 Task: Create a due date automation trigger when advanced on, on the monday of the week a card is due add fields with custom fields "Resume" completed at 11:00 AM.
Action: Mouse moved to (854, 253)
Screenshot: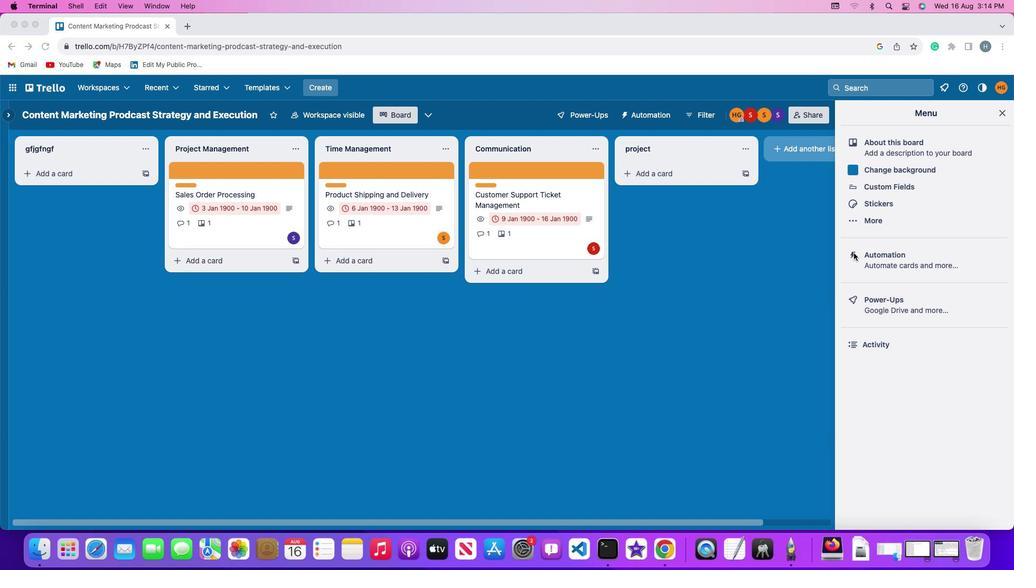 
Action: Mouse pressed left at (854, 253)
Screenshot: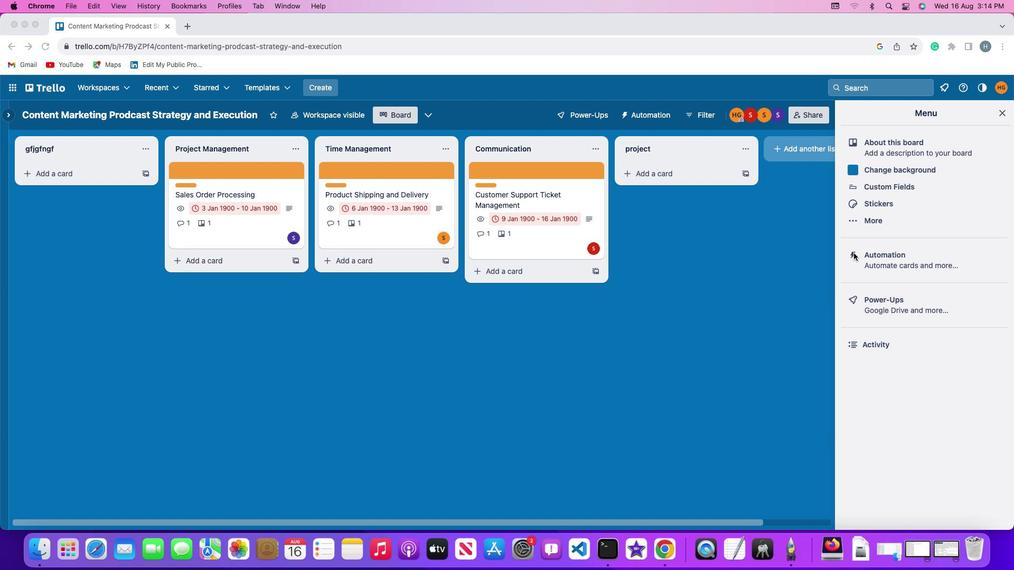 
Action: Mouse pressed left at (854, 253)
Screenshot: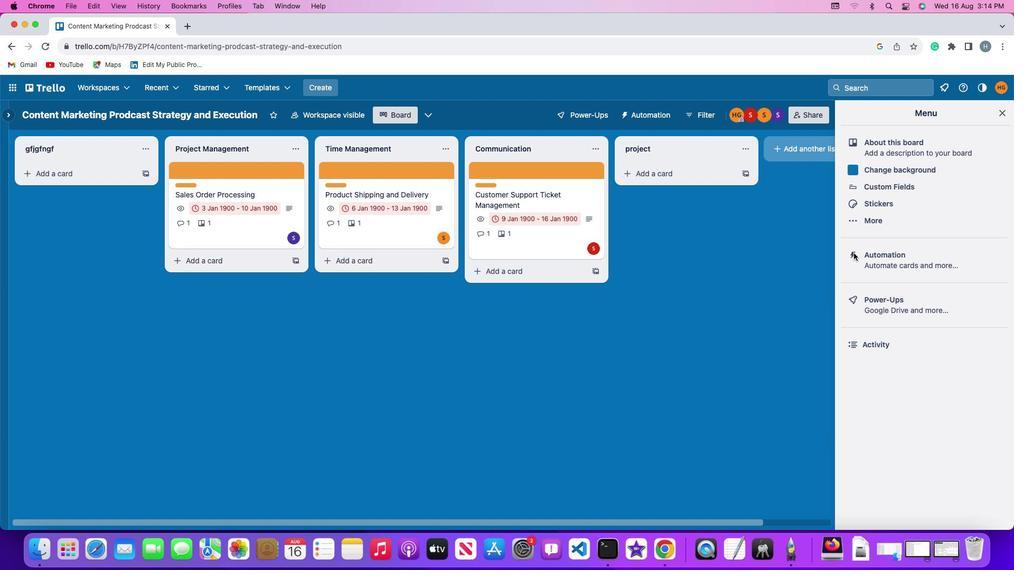 
Action: Mouse moved to (51, 250)
Screenshot: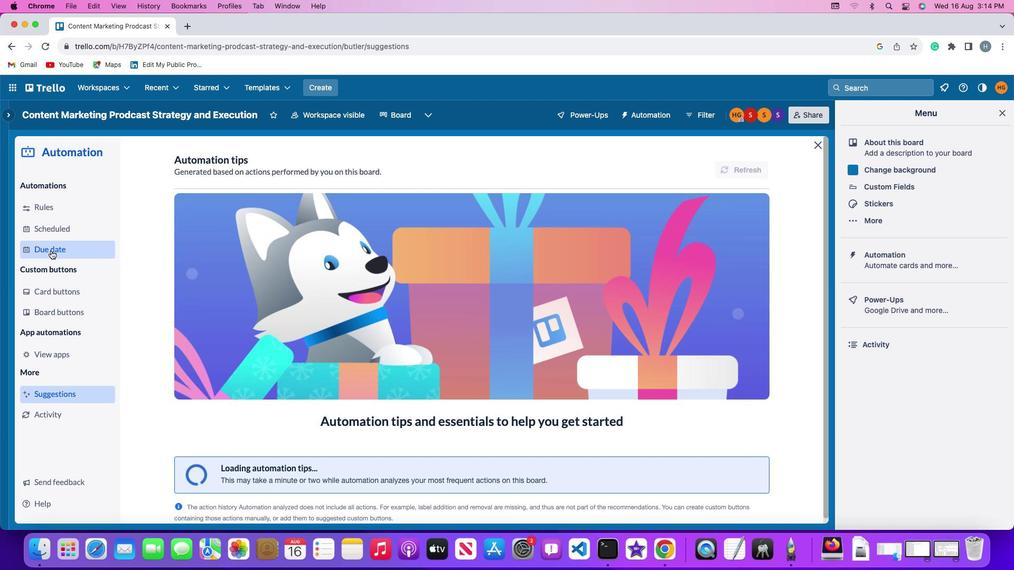
Action: Mouse pressed left at (51, 250)
Screenshot: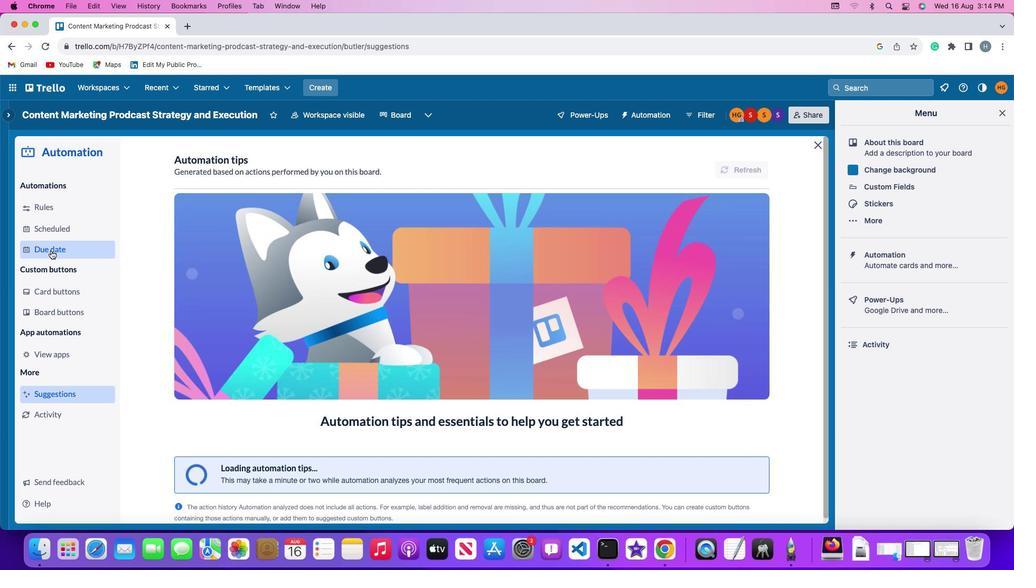 
Action: Mouse moved to (707, 163)
Screenshot: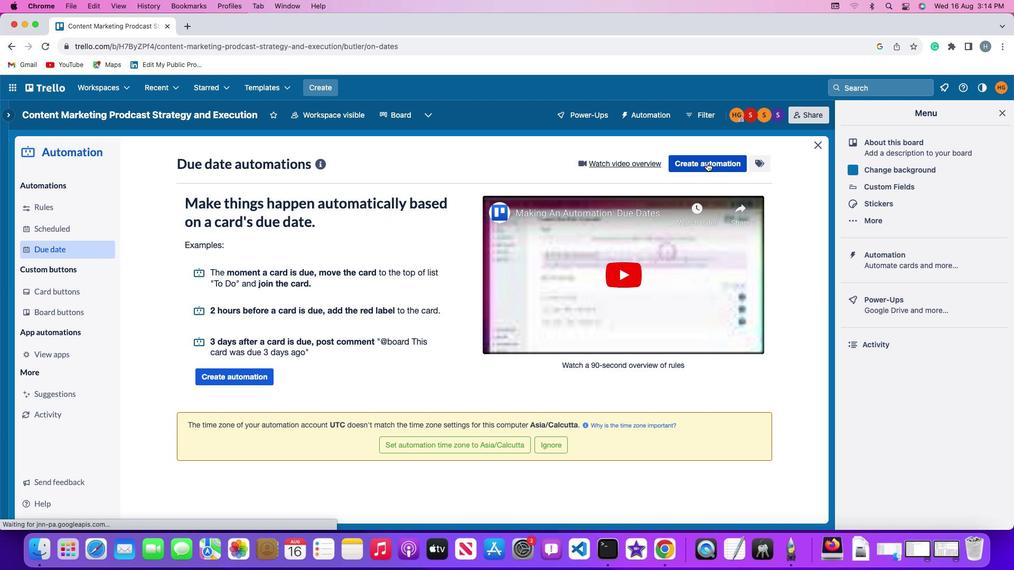 
Action: Mouse pressed left at (707, 163)
Screenshot: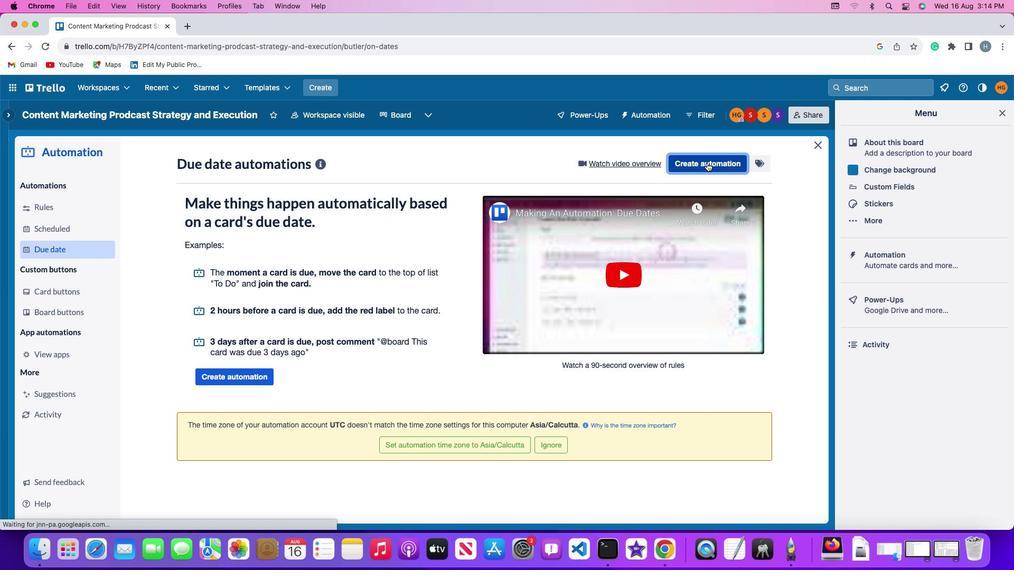 
Action: Mouse moved to (226, 264)
Screenshot: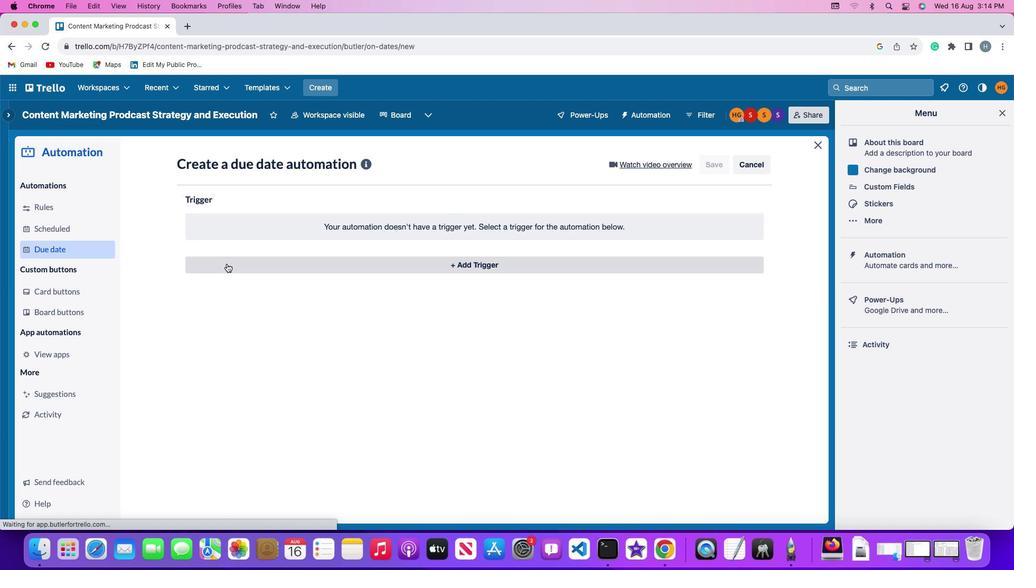 
Action: Mouse pressed left at (226, 264)
Screenshot: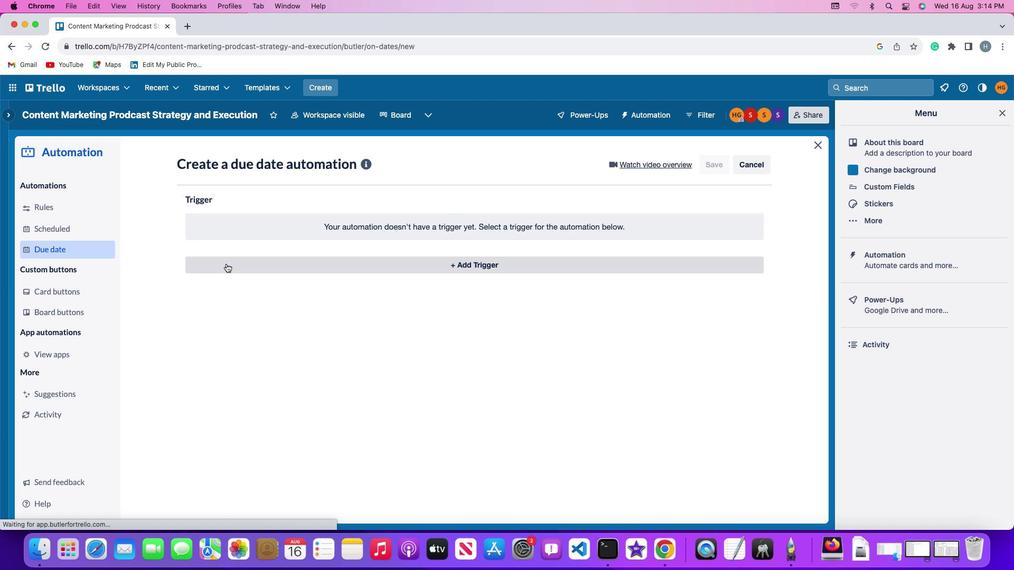 
Action: Mouse moved to (224, 455)
Screenshot: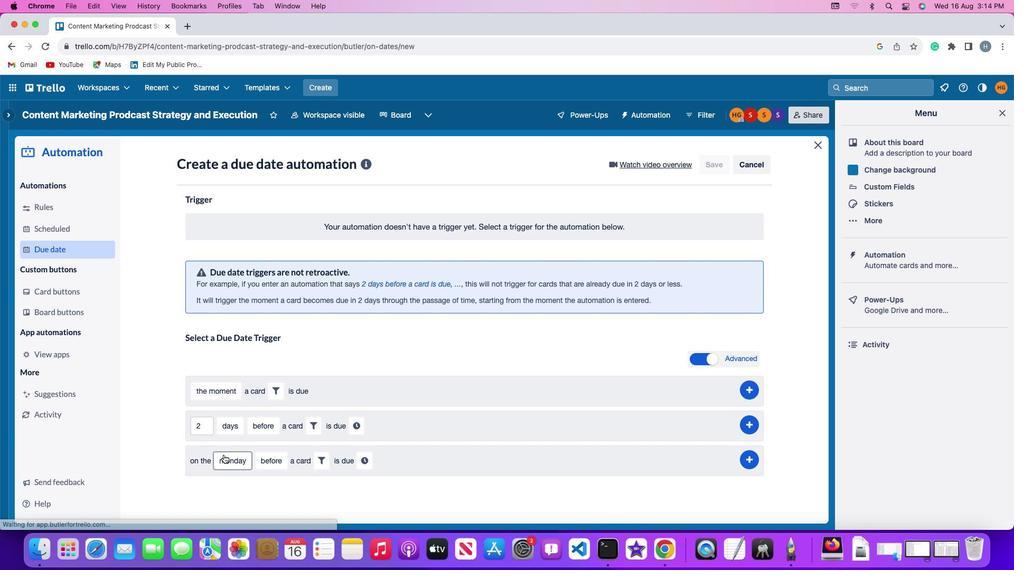 
Action: Mouse pressed left at (224, 455)
Screenshot: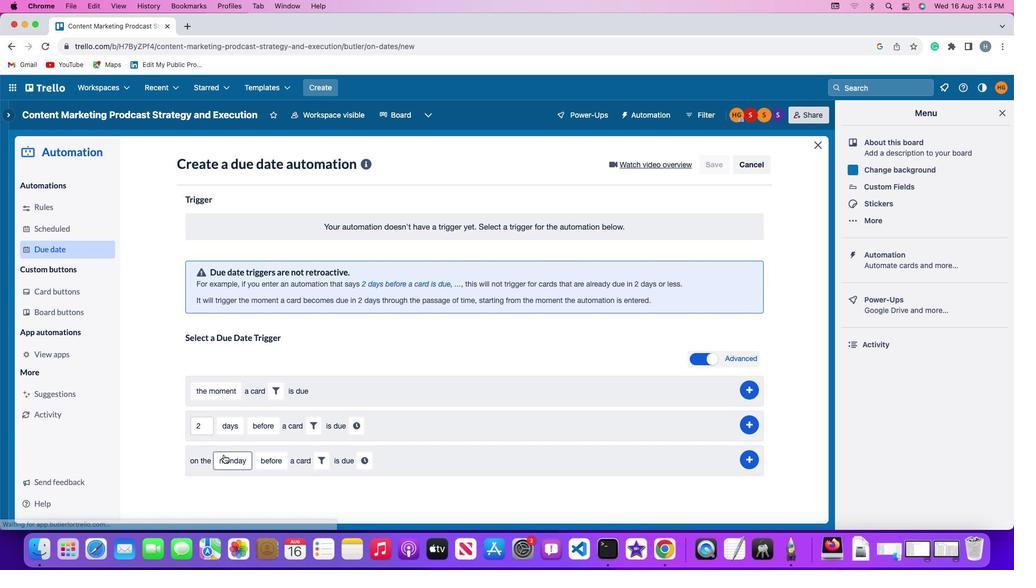 
Action: Mouse moved to (244, 314)
Screenshot: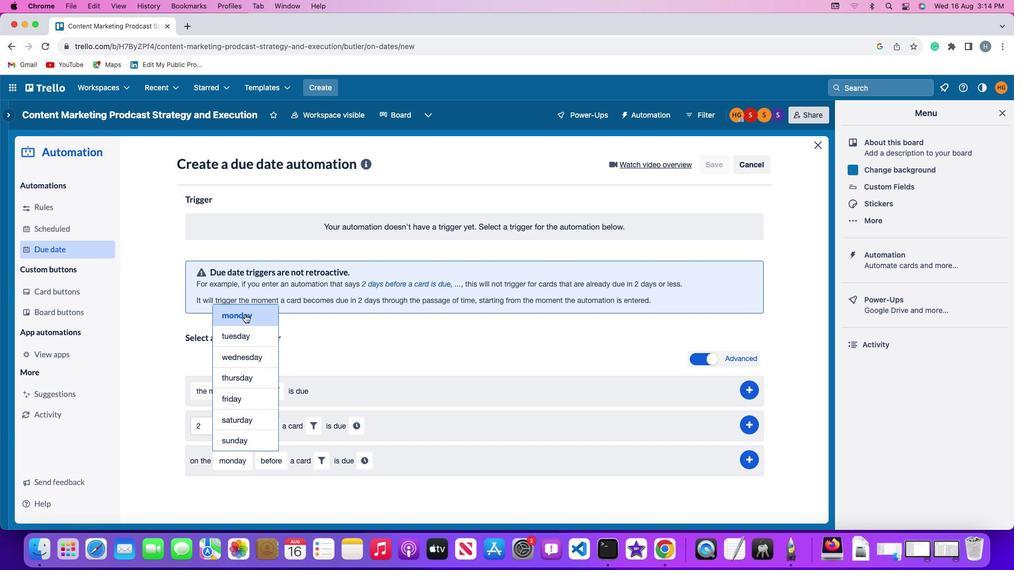 
Action: Mouse pressed left at (244, 314)
Screenshot: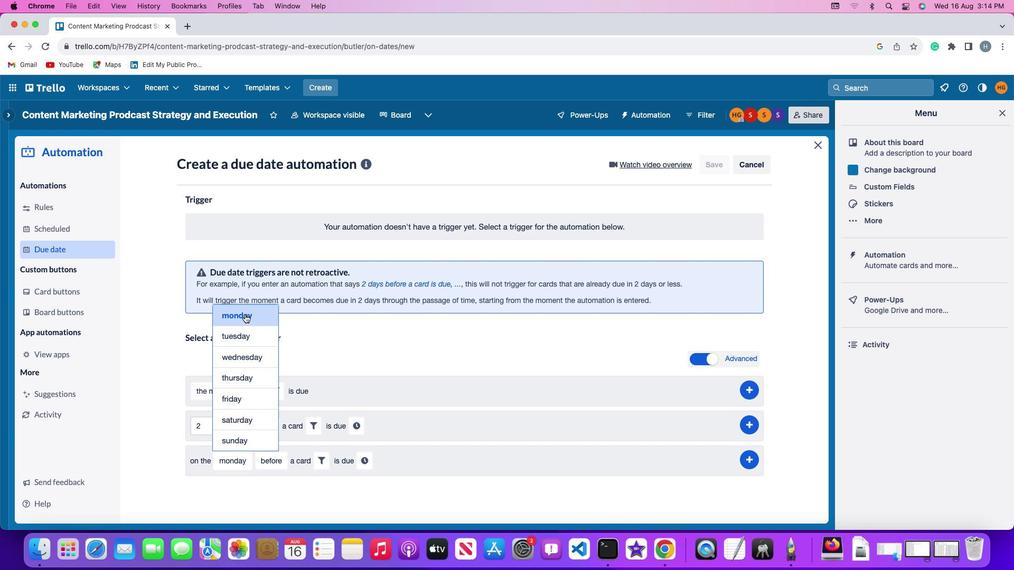 
Action: Mouse moved to (272, 460)
Screenshot: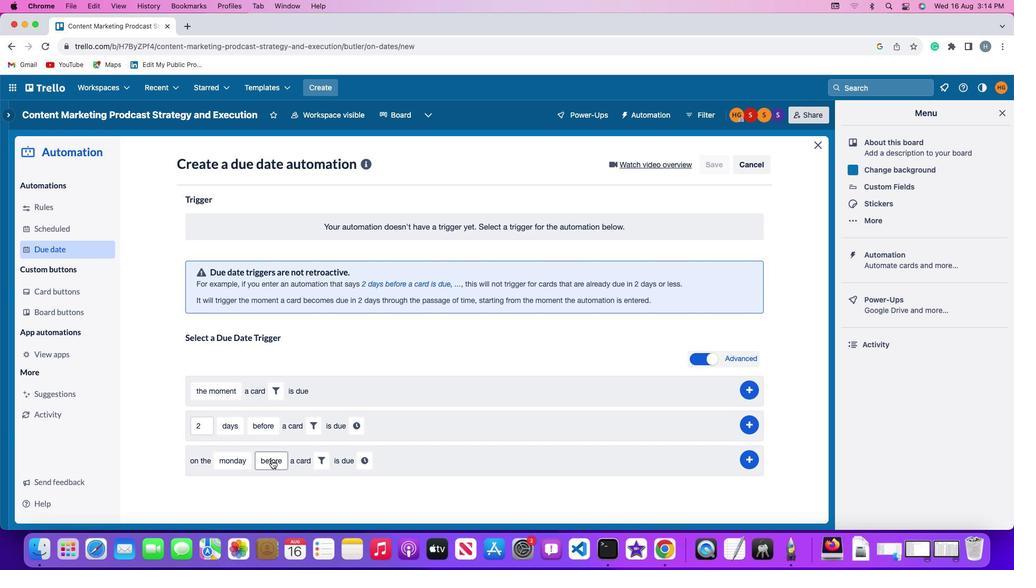 
Action: Mouse pressed left at (272, 460)
Screenshot: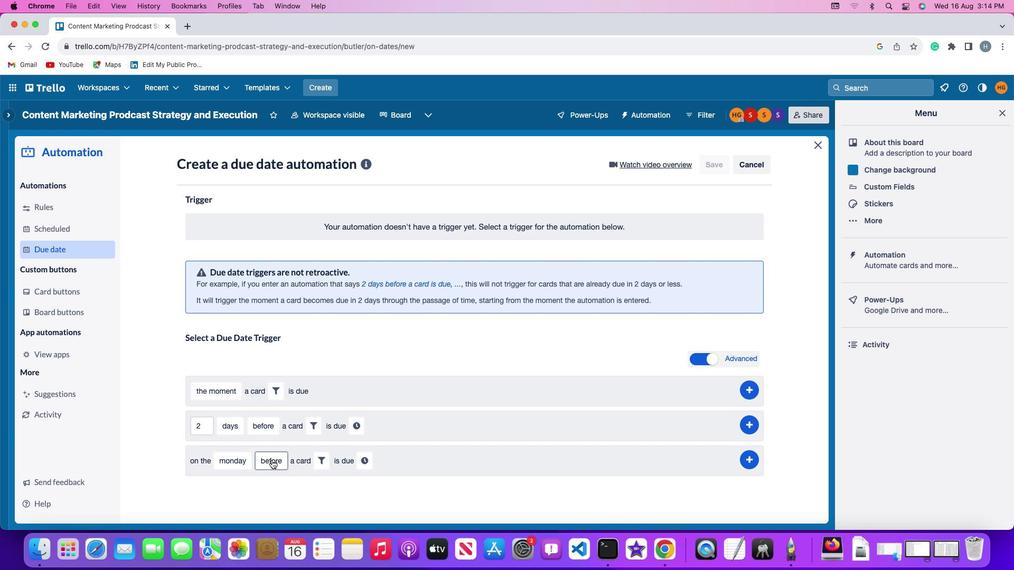 
Action: Mouse moved to (284, 420)
Screenshot: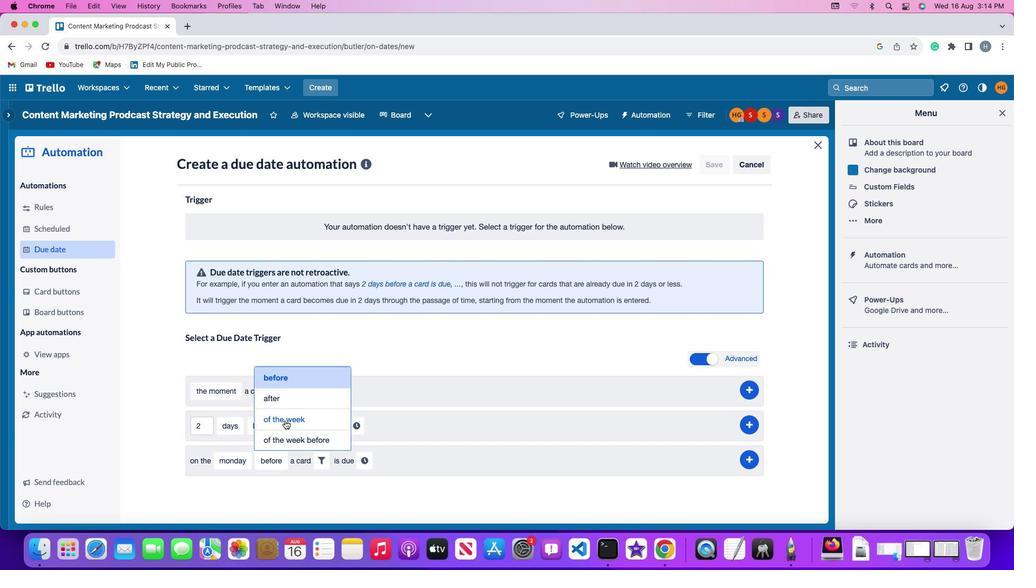 
Action: Mouse pressed left at (284, 420)
Screenshot: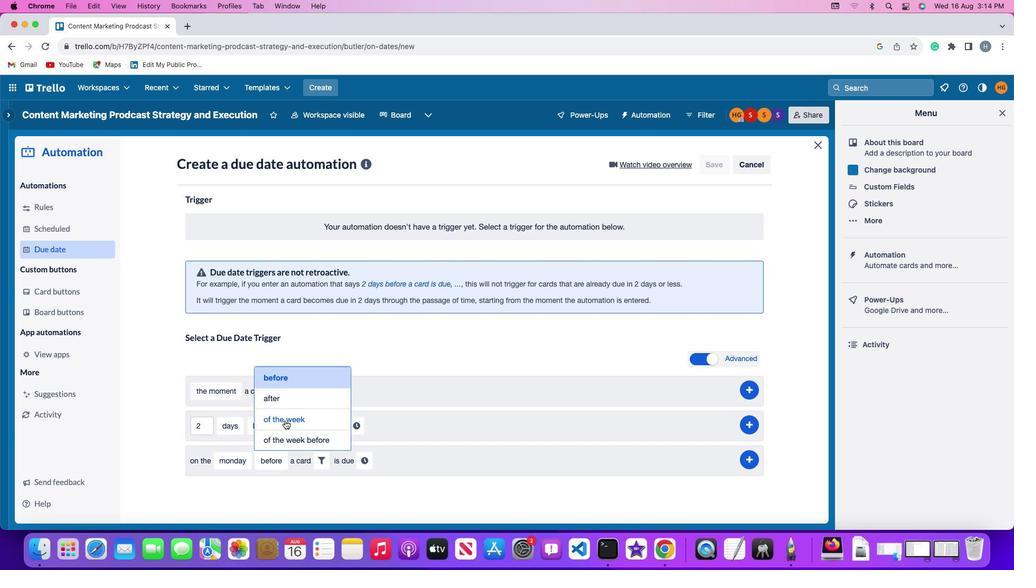 
Action: Mouse moved to (336, 456)
Screenshot: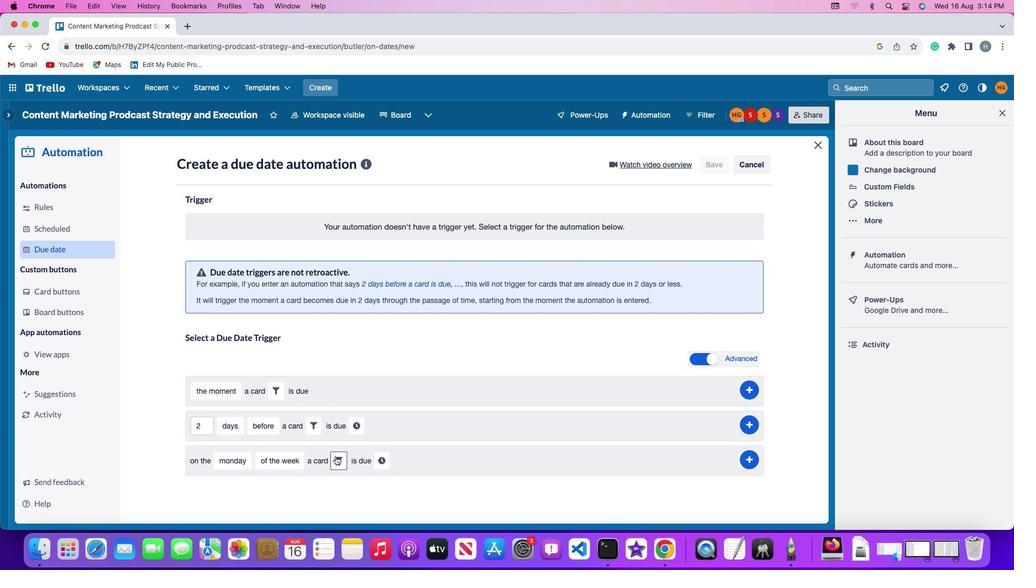 
Action: Mouse pressed left at (336, 456)
Screenshot: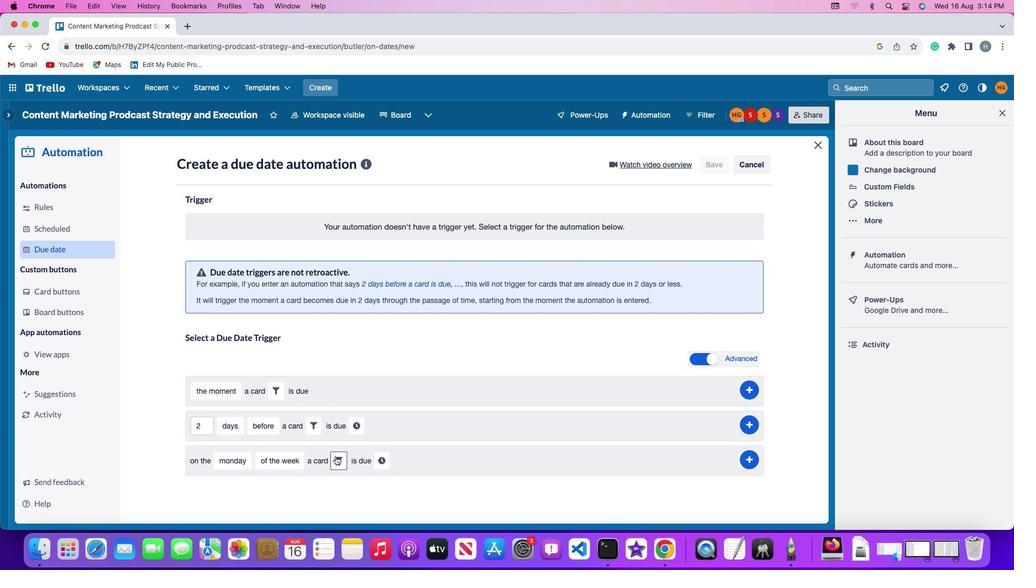 
Action: Mouse moved to (511, 498)
Screenshot: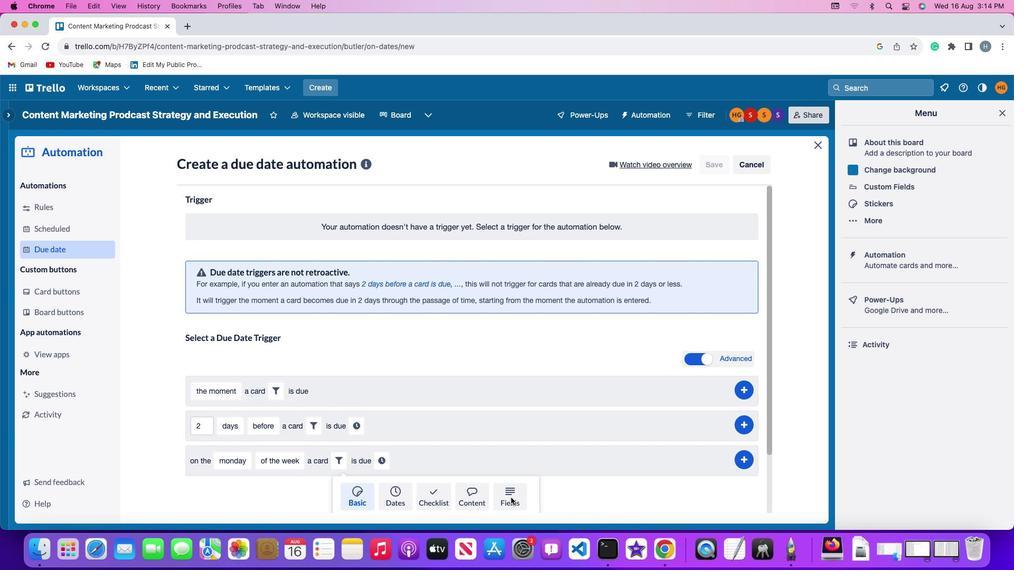 
Action: Mouse pressed left at (511, 498)
Screenshot: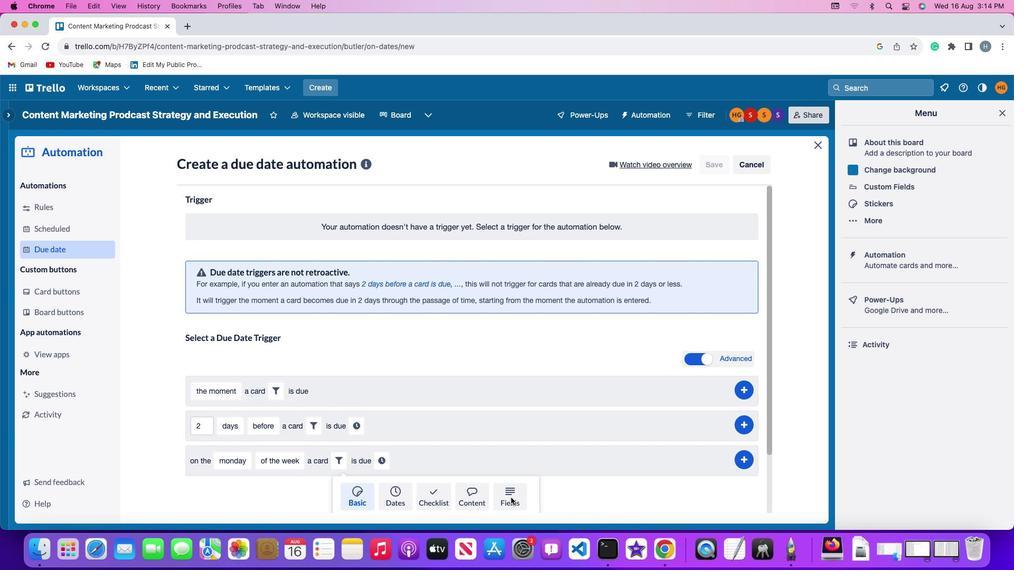 
Action: Mouse moved to (301, 493)
Screenshot: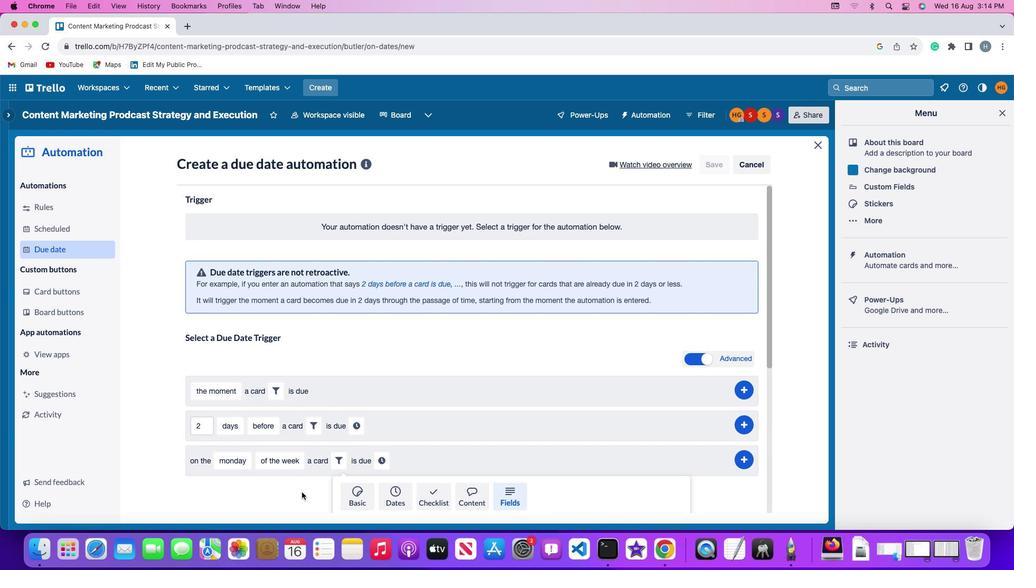 
Action: Mouse scrolled (301, 493) with delta (0, 0)
Screenshot: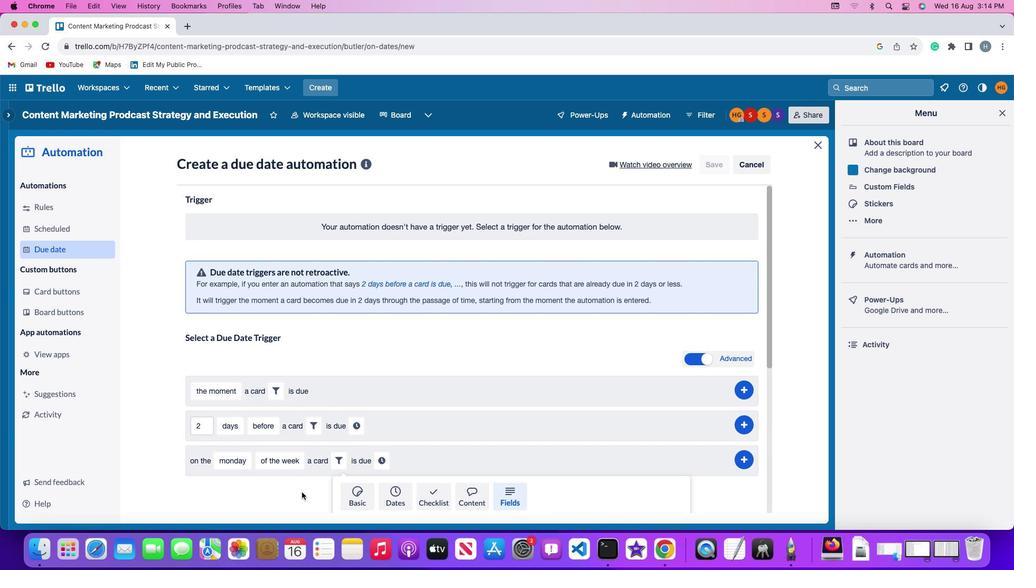 
Action: Mouse moved to (301, 492)
Screenshot: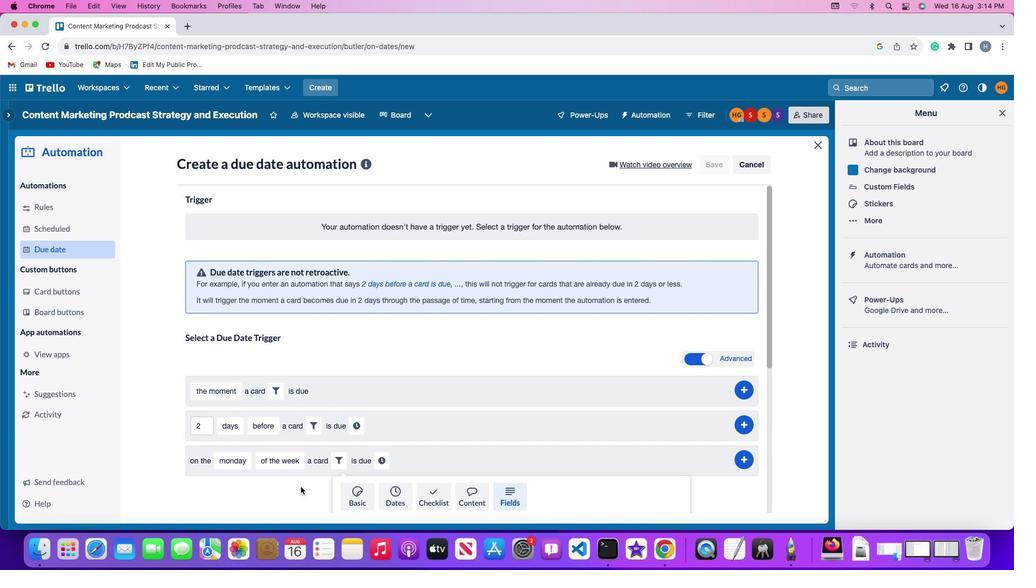 
Action: Mouse scrolled (301, 492) with delta (0, 0)
Screenshot: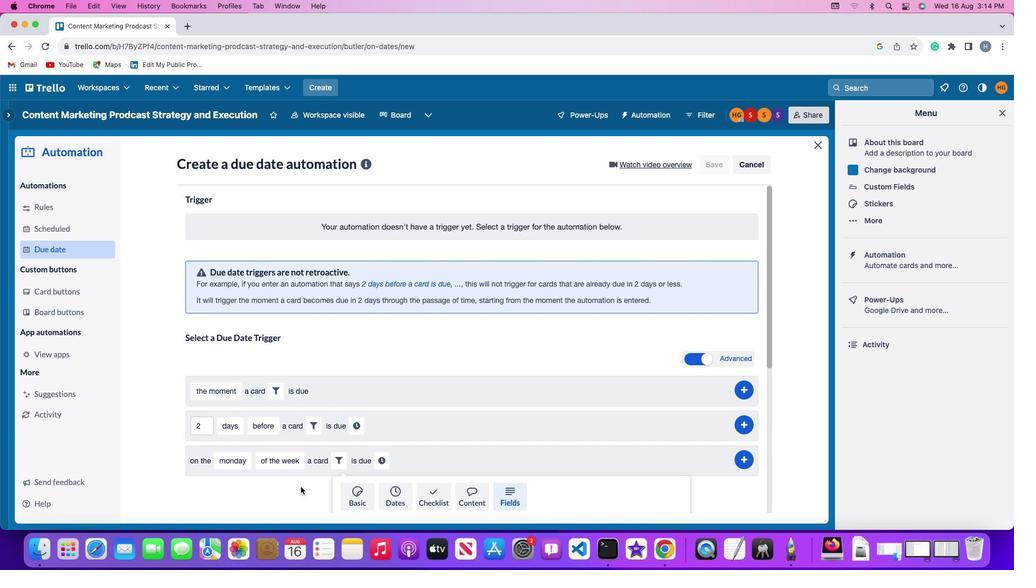 
Action: Mouse moved to (301, 490)
Screenshot: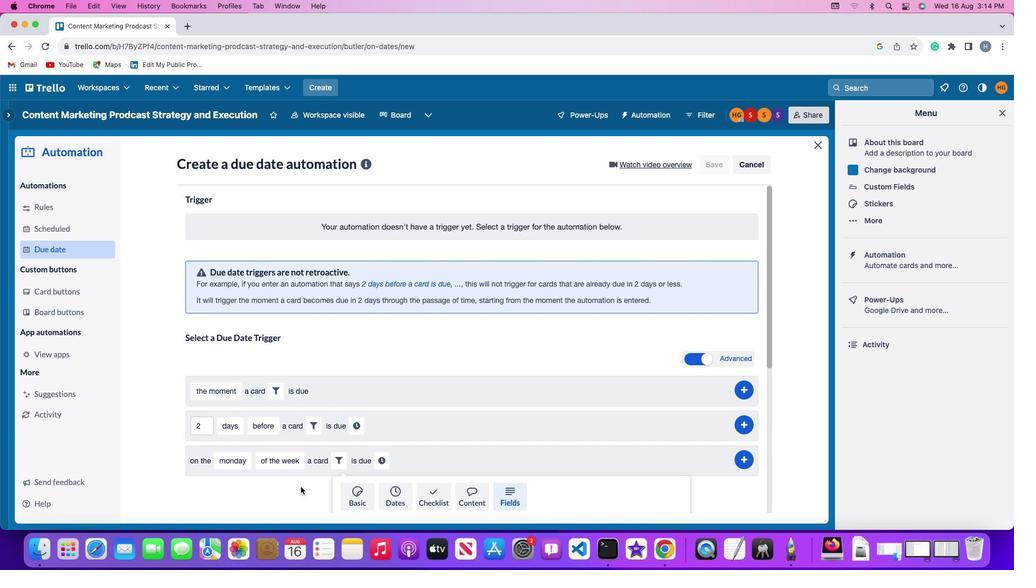 
Action: Mouse scrolled (301, 490) with delta (0, -1)
Screenshot: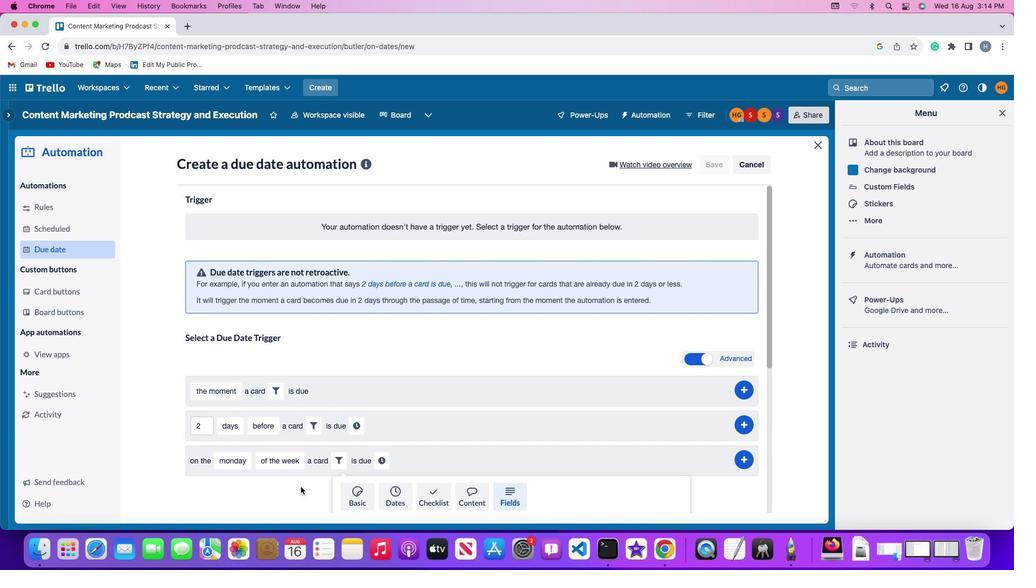 
Action: Mouse moved to (301, 486)
Screenshot: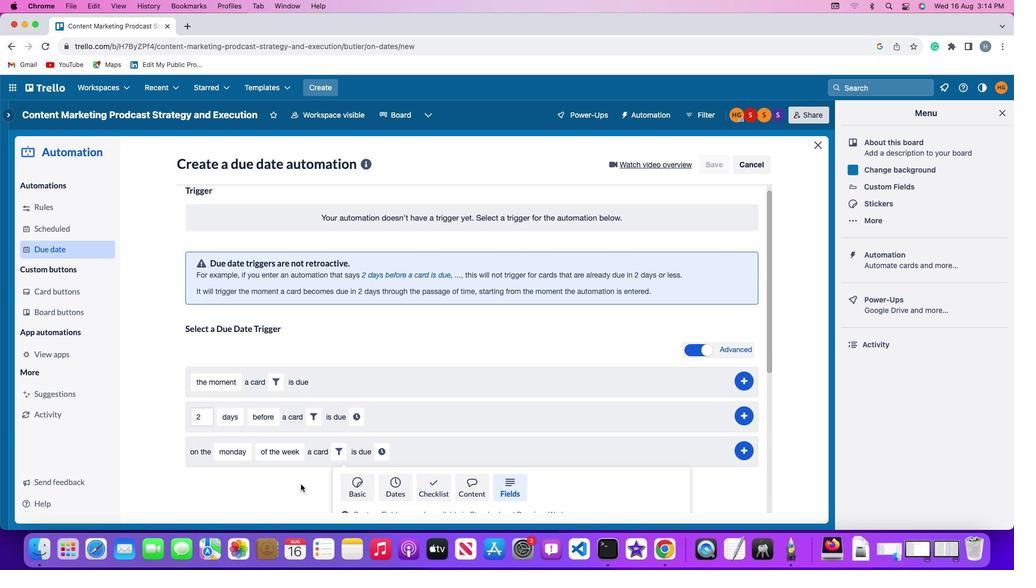 
Action: Mouse scrolled (301, 486) with delta (0, -2)
Screenshot: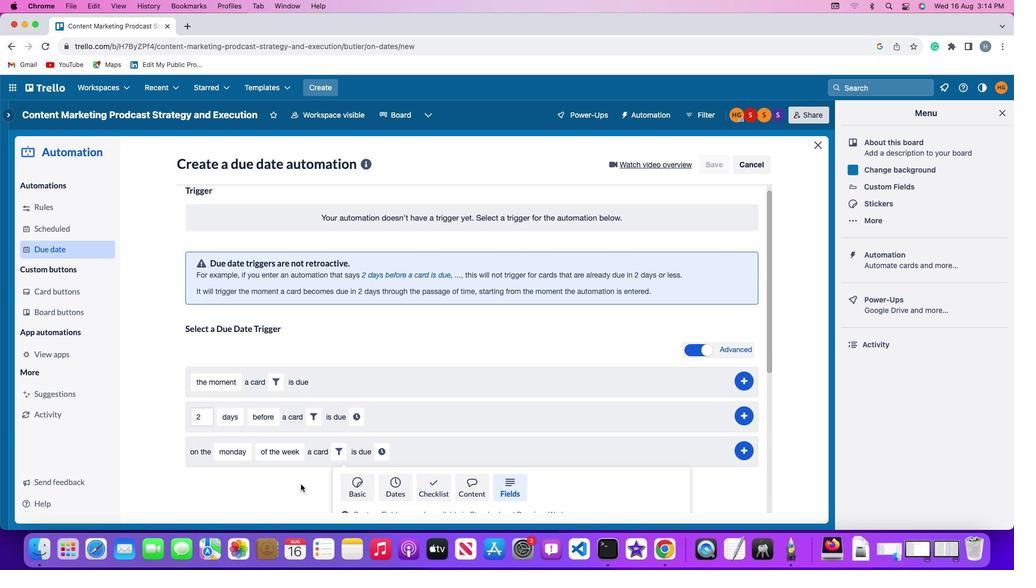 
Action: Mouse moved to (299, 483)
Screenshot: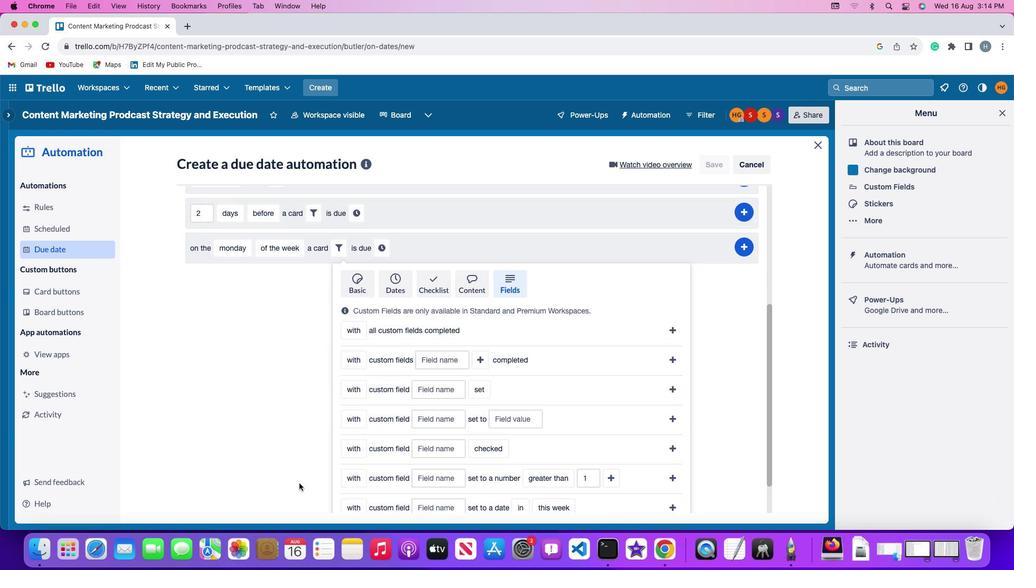 
Action: Mouse scrolled (299, 483) with delta (0, 0)
Screenshot: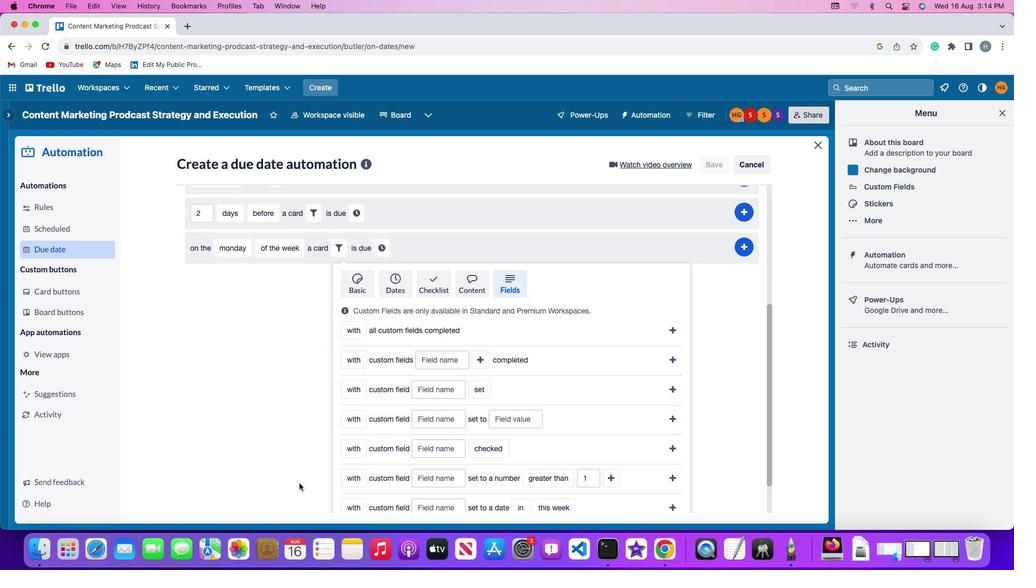 
Action: Mouse scrolled (299, 483) with delta (0, 0)
Screenshot: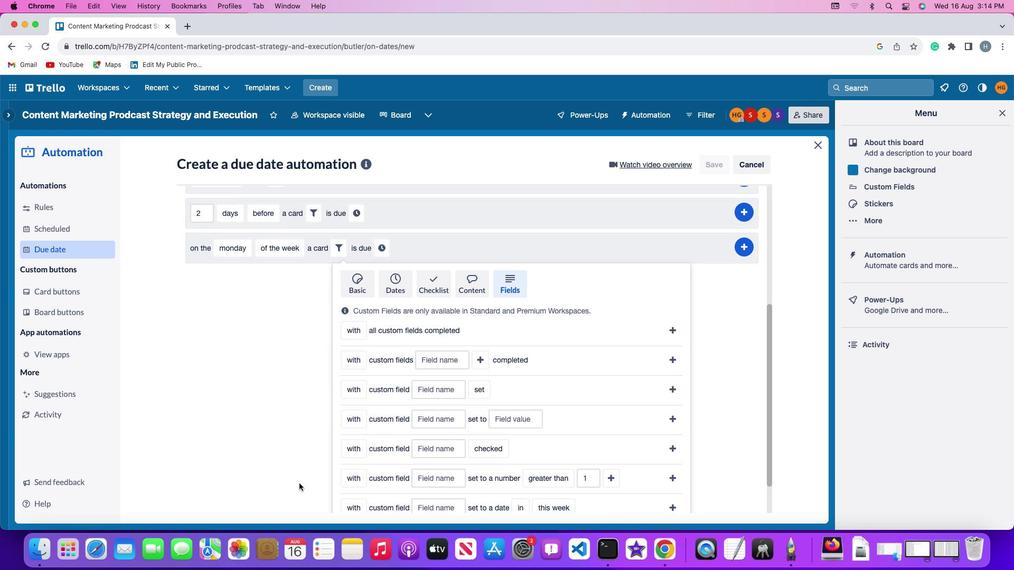 
Action: Mouse scrolled (299, 483) with delta (0, -1)
Screenshot: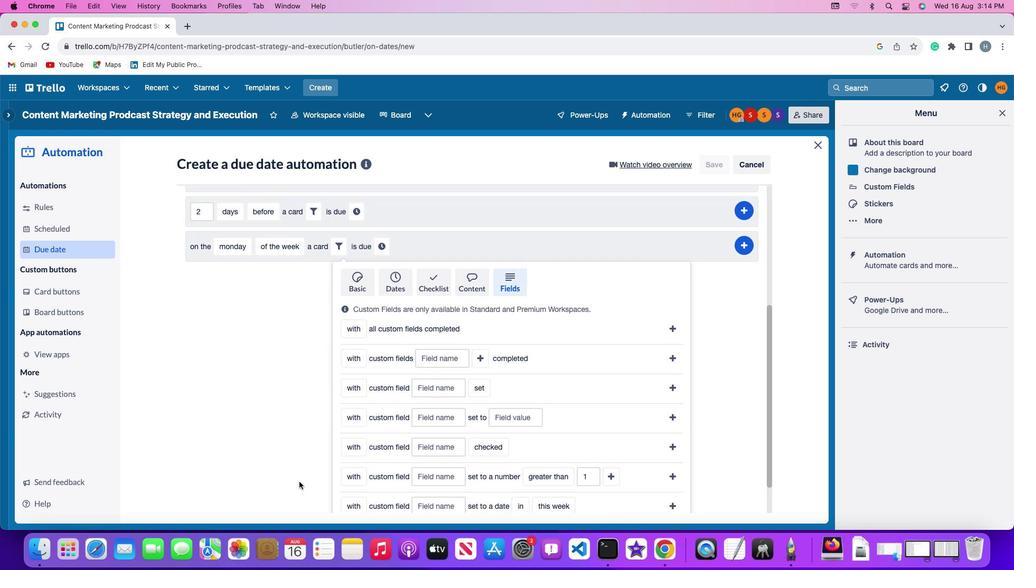
Action: Mouse moved to (351, 311)
Screenshot: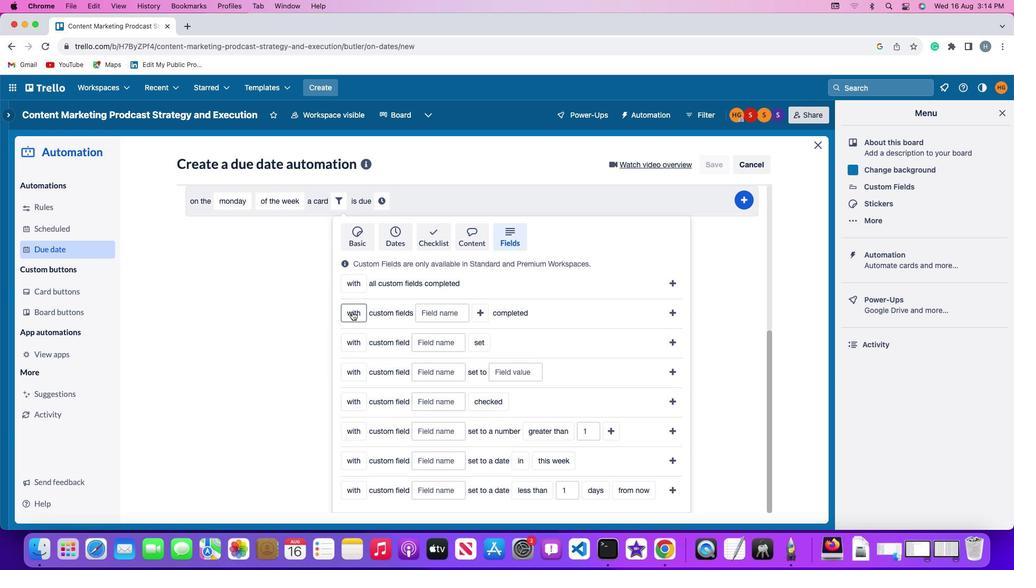 
Action: Mouse pressed left at (351, 311)
Screenshot: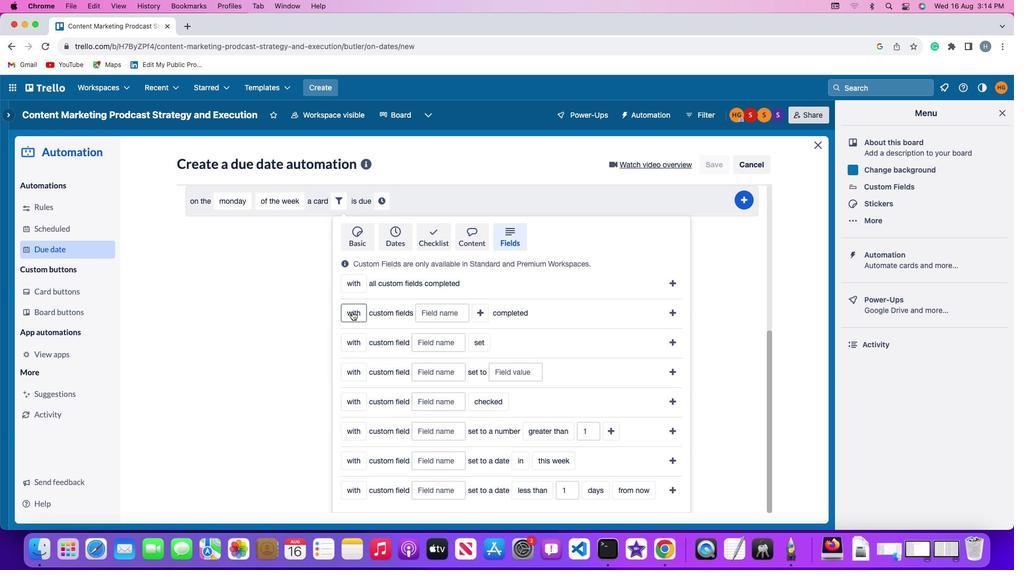
Action: Mouse moved to (358, 332)
Screenshot: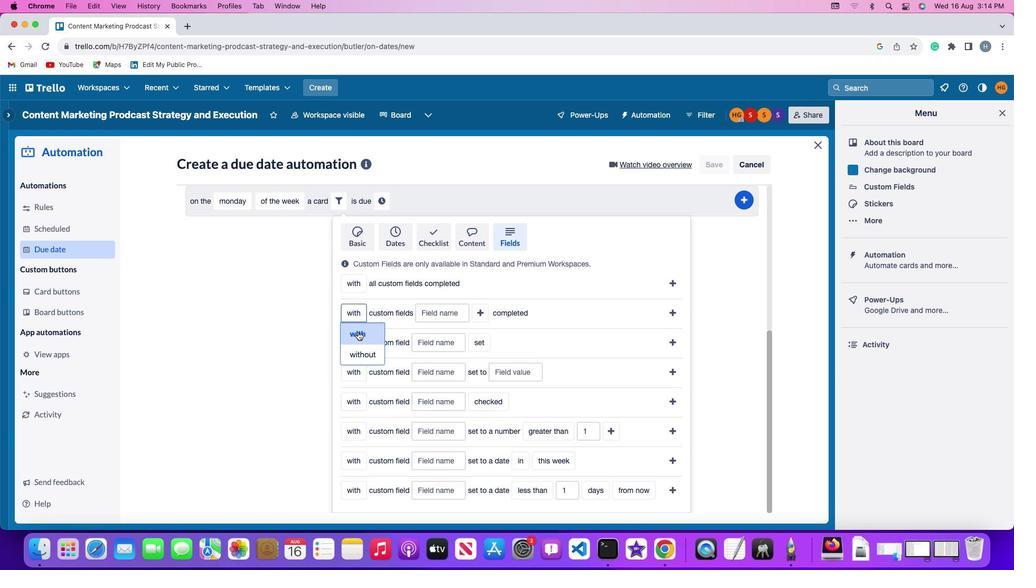 
Action: Mouse pressed left at (358, 332)
Screenshot: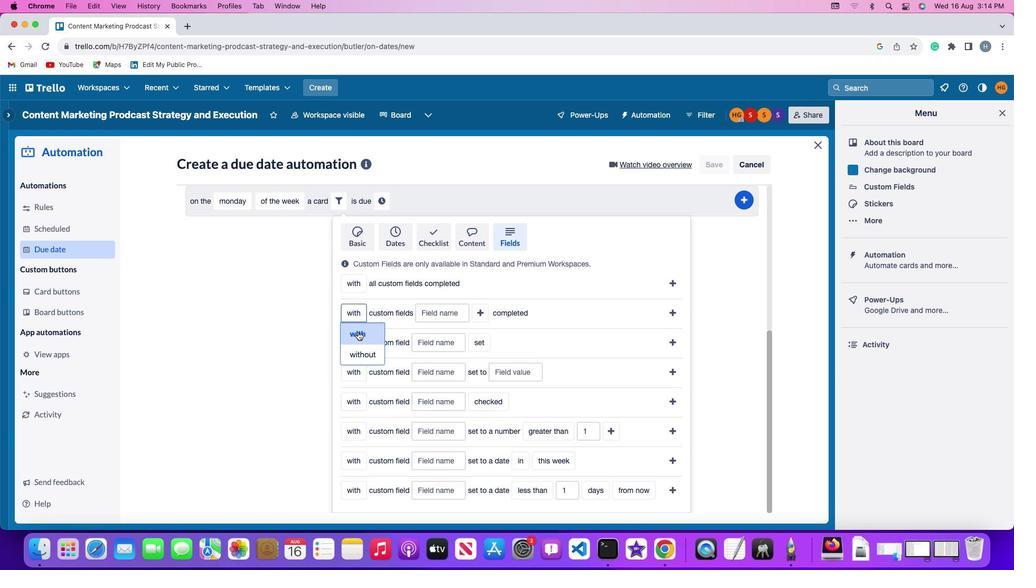
Action: Mouse moved to (428, 316)
Screenshot: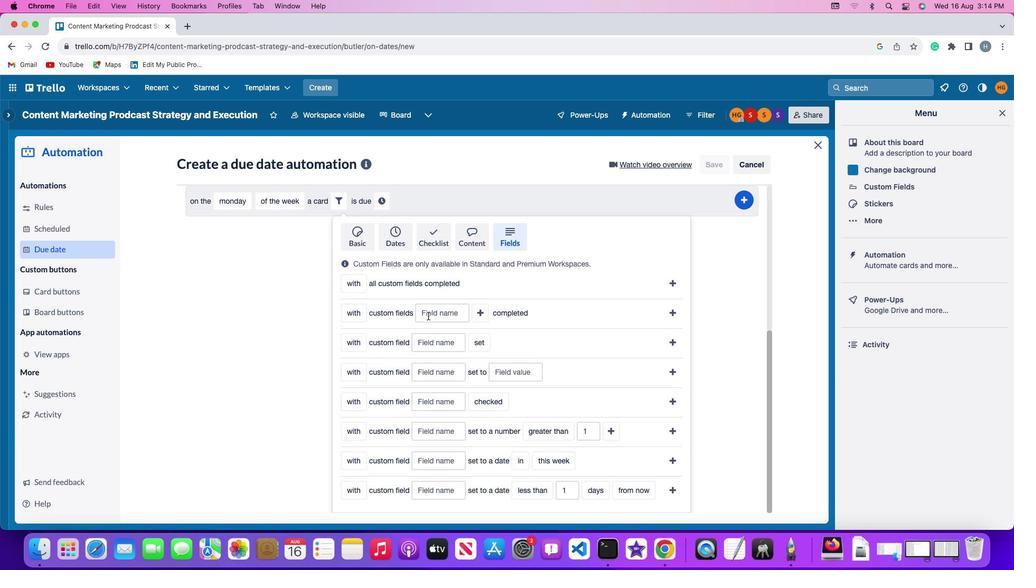 
Action: Mouse pressed left at (428, 316)
Screenshot: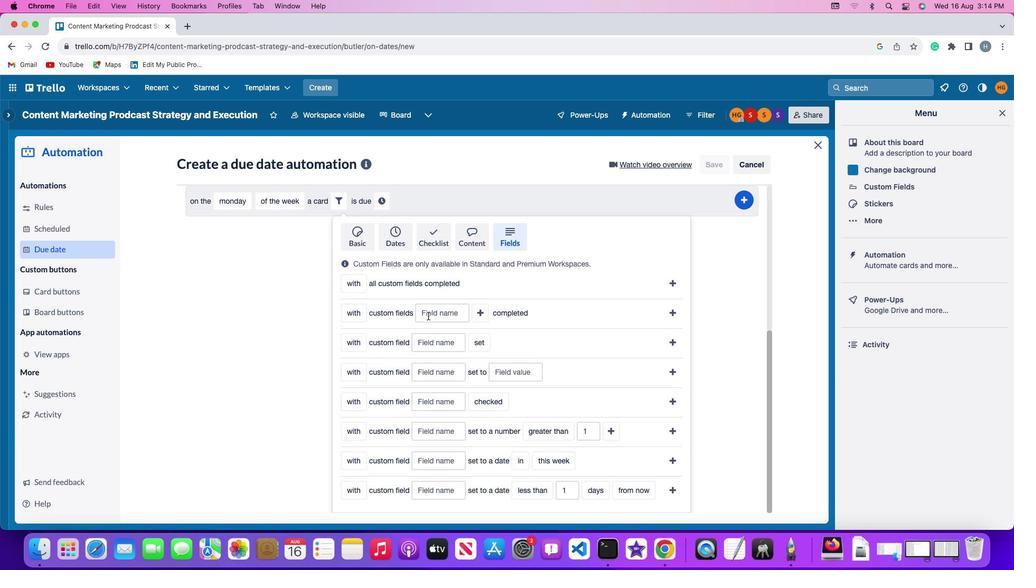 
Action: Key pressed Key.shift'R''e''s''u''m''e'
Screenshot: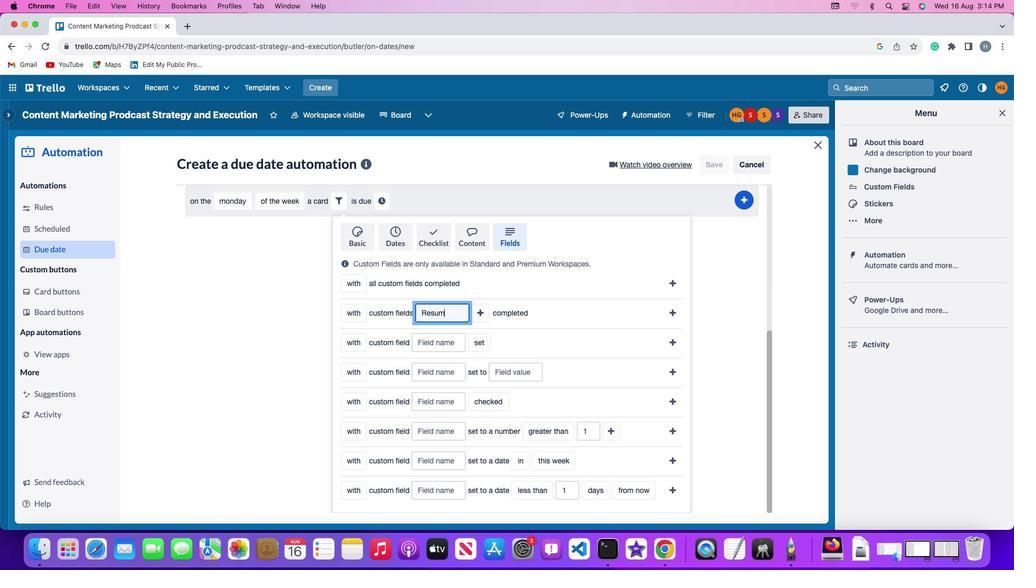 
Action: Mouse moved to (552, 313)
Screenshot: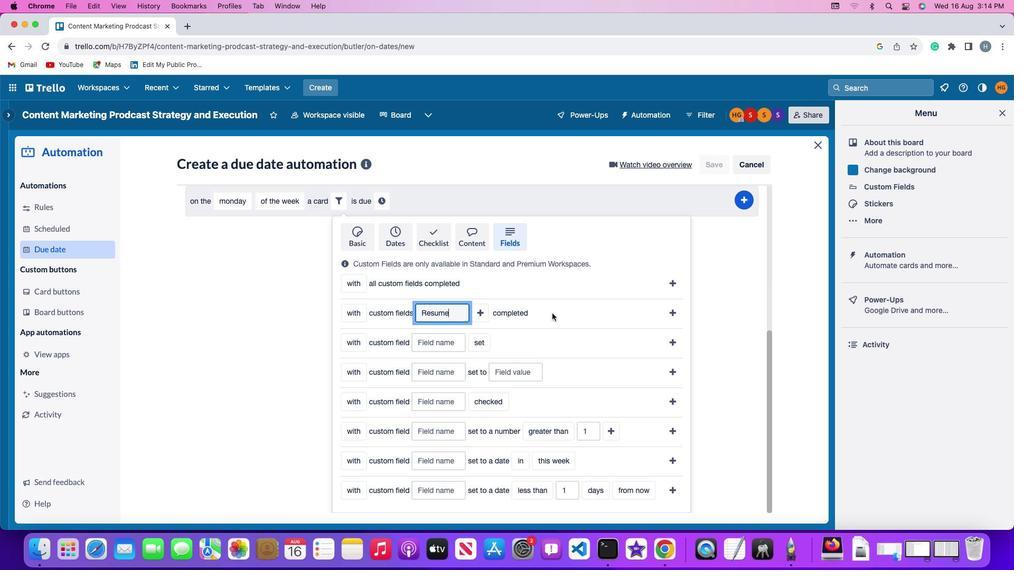
Action: Mouse pressed left at (552, 313)
Screenshot: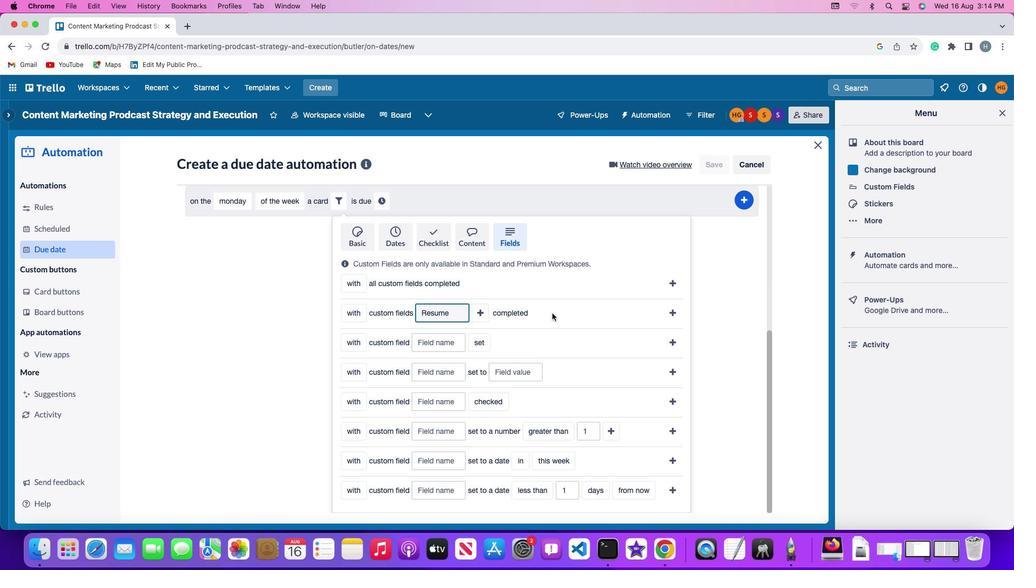 
Action: Mouse moved to (672, 311)
Screenshot: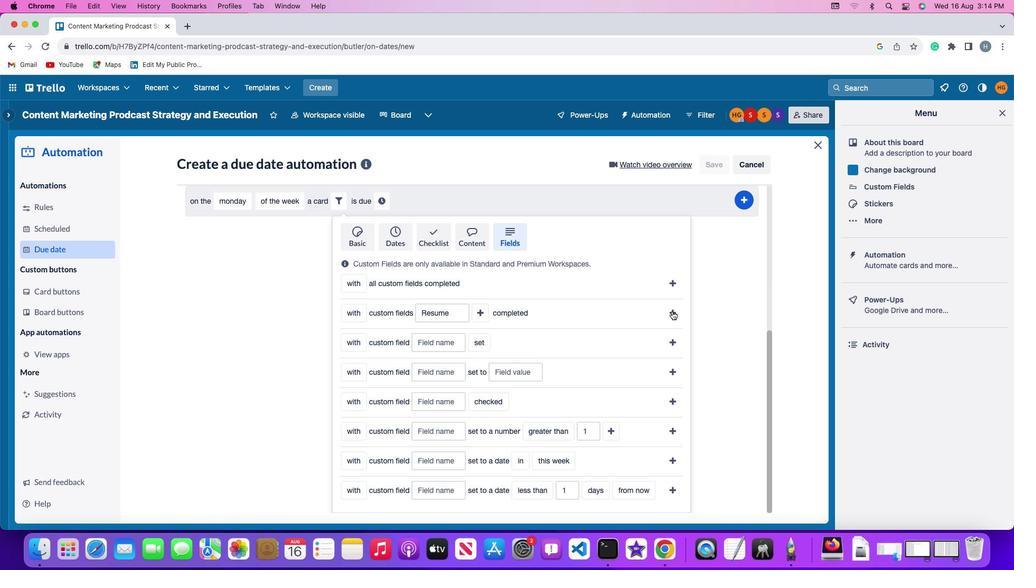 
Action: Mouse pressed left at (672, 311)
Screenshot: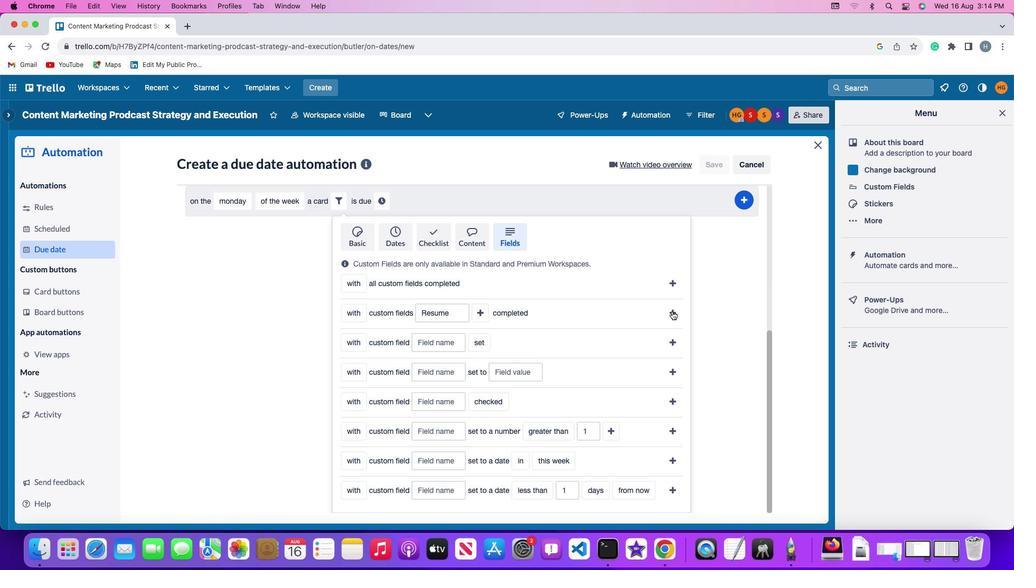 
Action: Mouse moved to (537, 461)
Screenshot: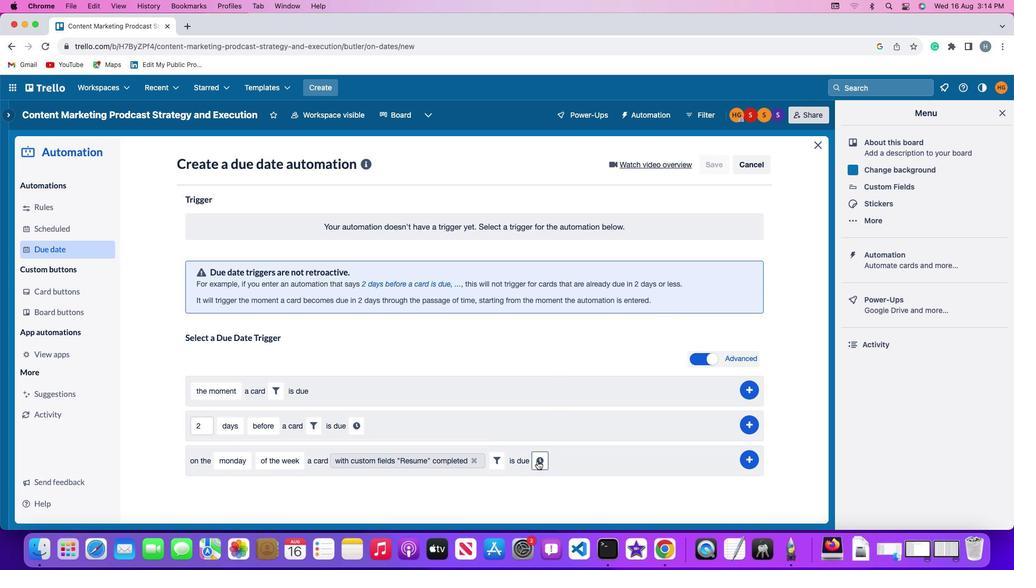 
Action: Mouse pressed left at (537, 461)
Screenshot: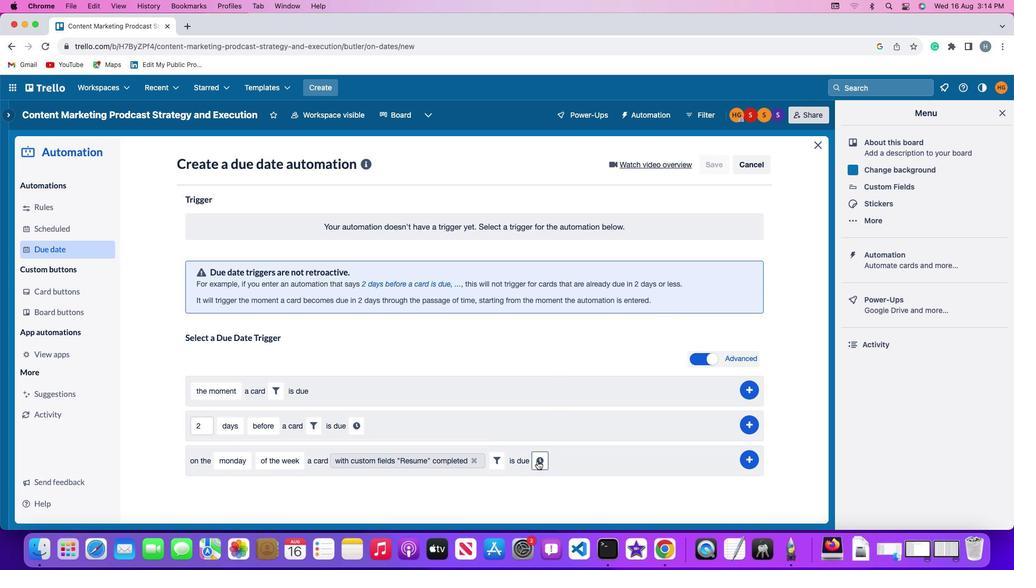 
Action: Mouse moved to (563, 464)
Screenshot: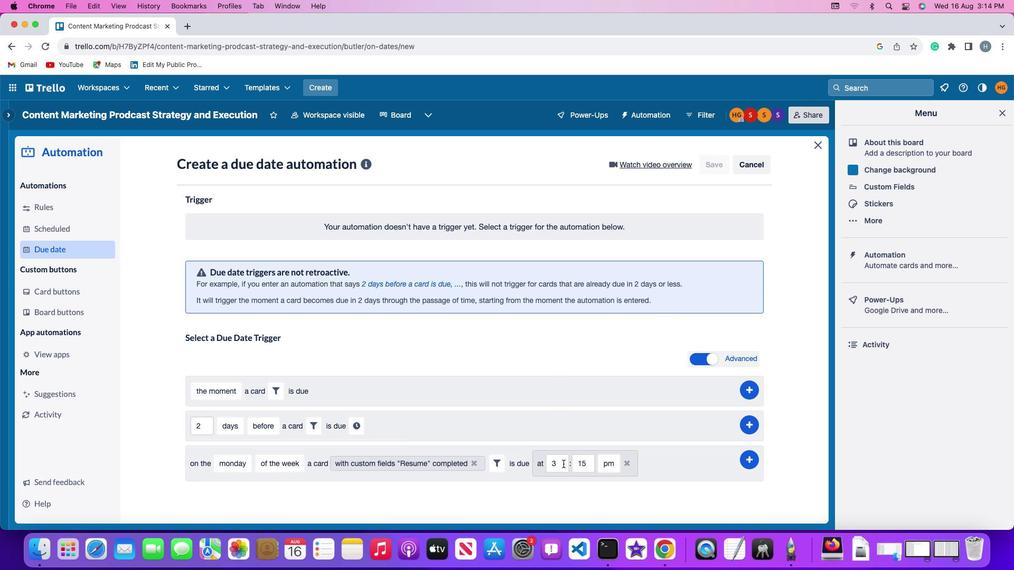 
Action: Mouse pressed left at (563, 464)
Screenshot: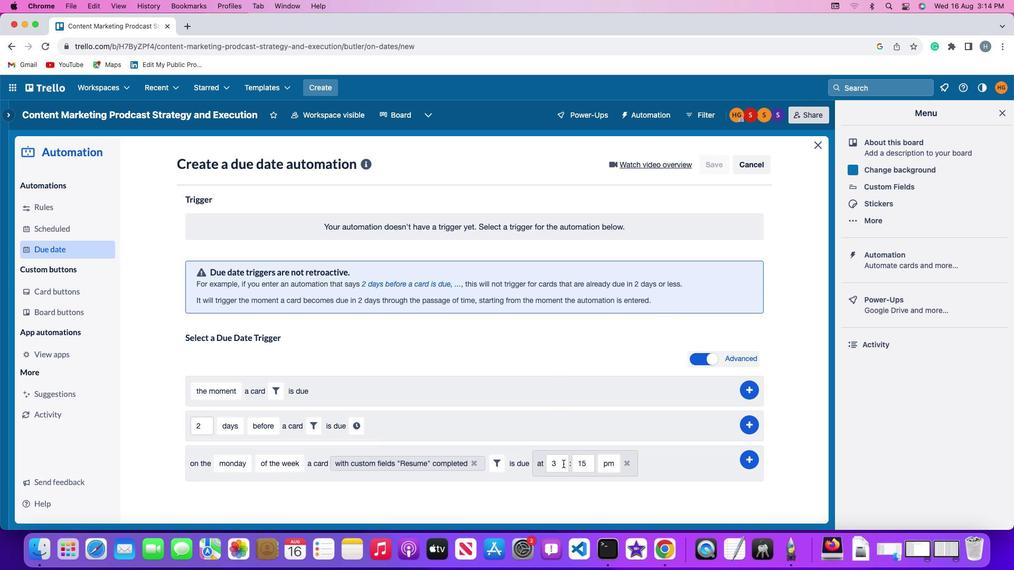 
Action: Key pressed Key.backspace'1''1'
Screenshot: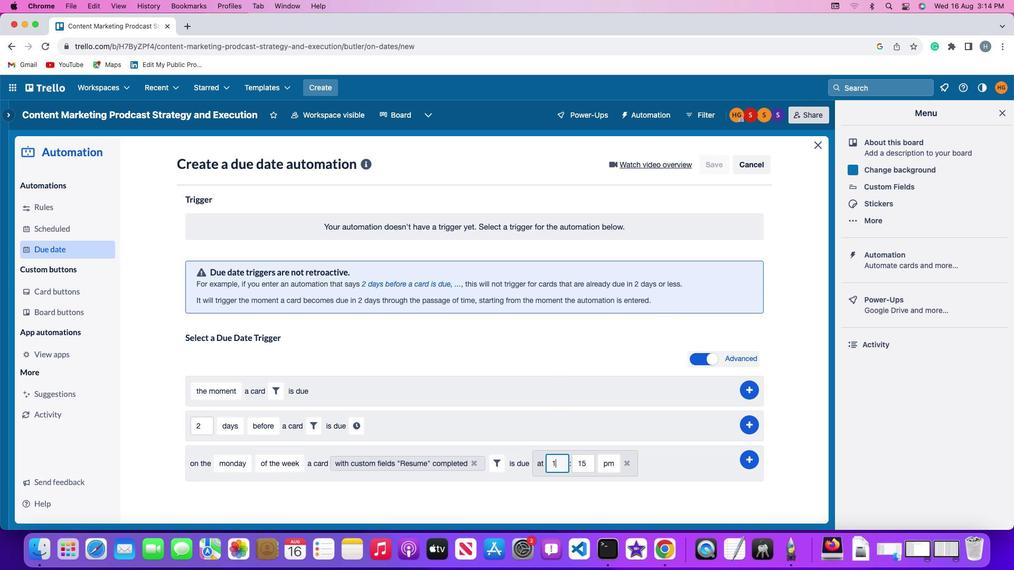 
Action: Mouse moved to (590, 464)
Screenshot: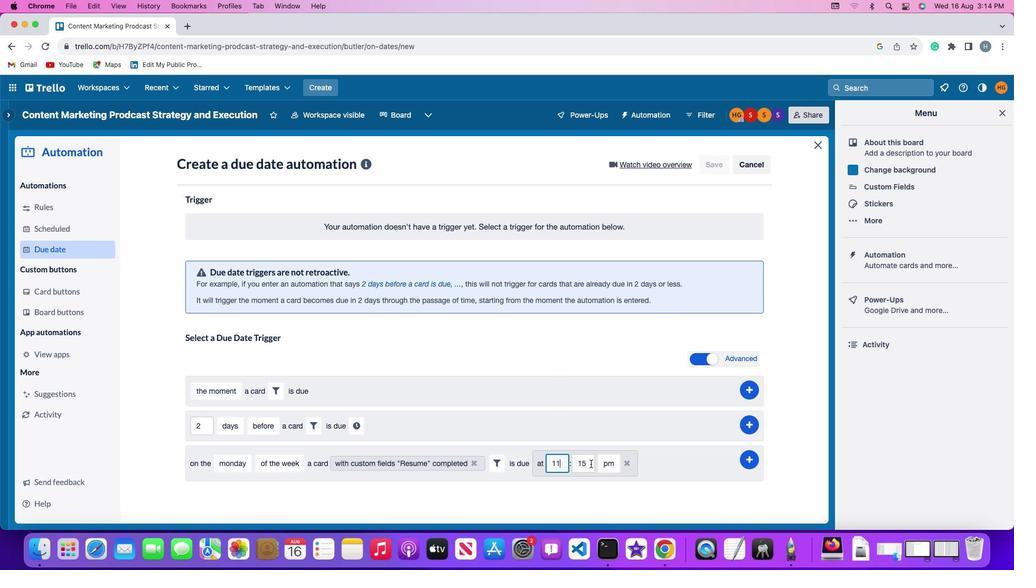 
Action: Mouse pressed left at (590, 464)
Screenshot: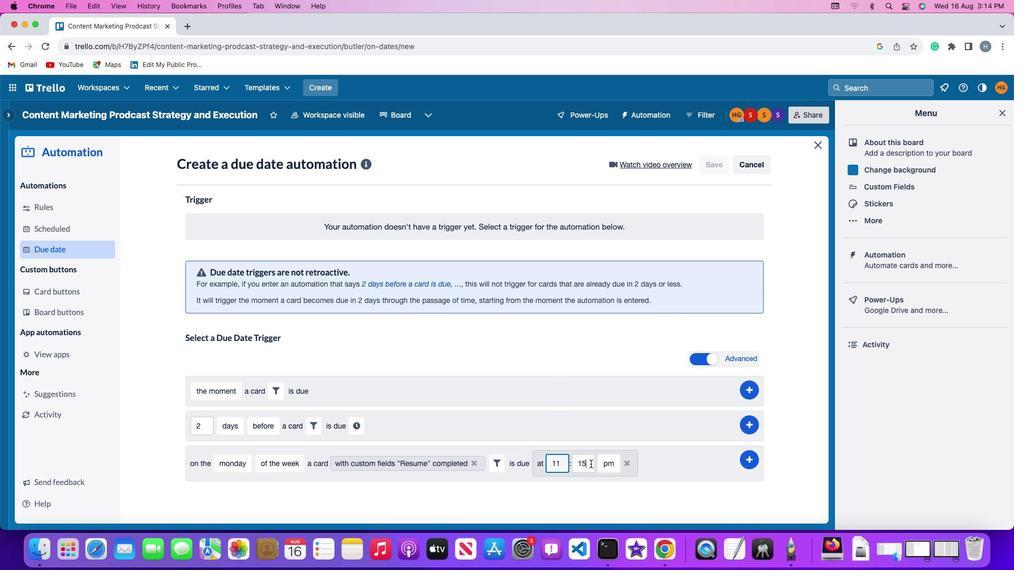 
Action: Mouse moved to (591, 464)
Screenshot: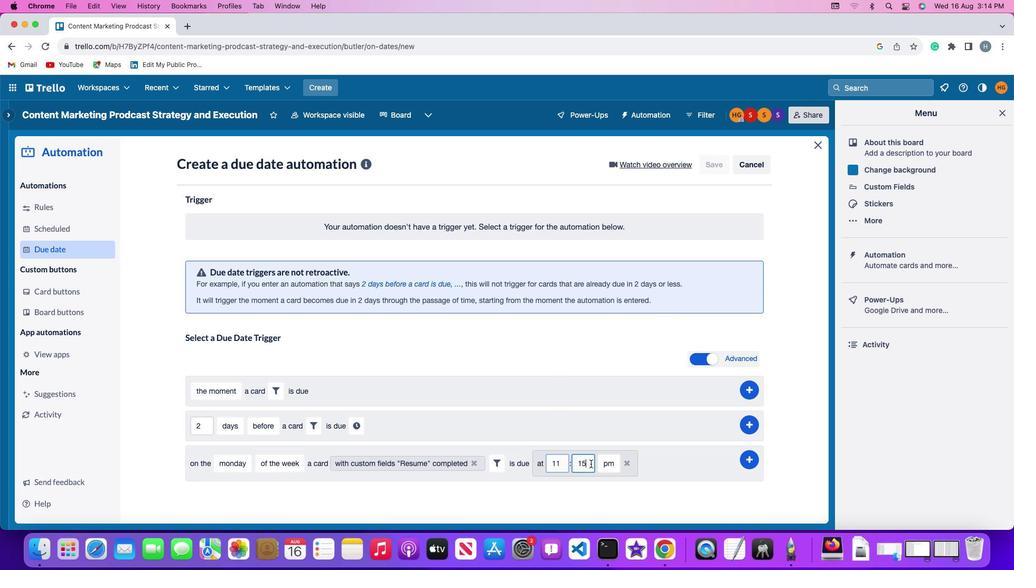 
Action: Key pressed Key.backspaceKey.backspace'0''0'
Screenshot: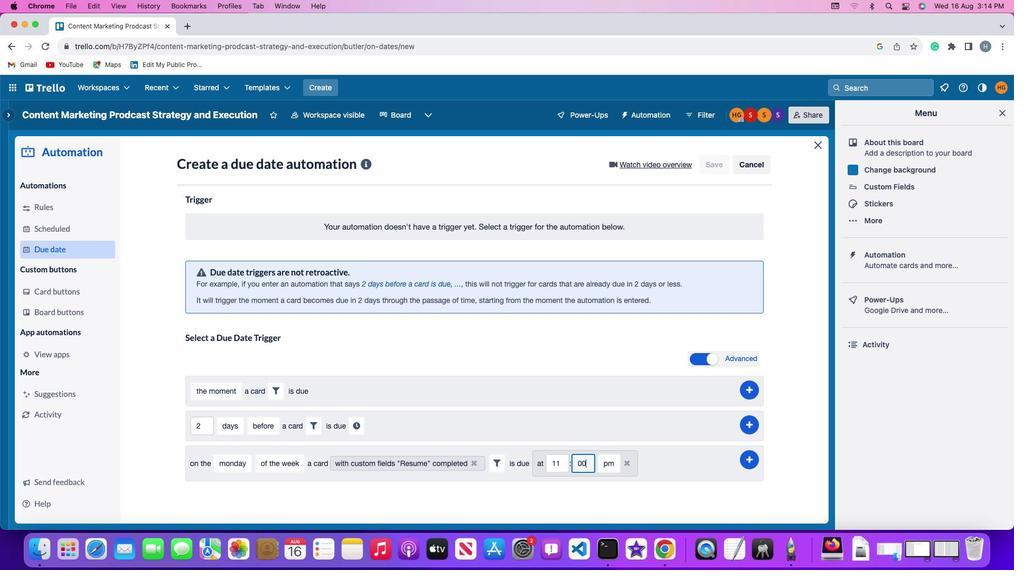 
Action: Mouse moved to (602, 465)
Screenshot: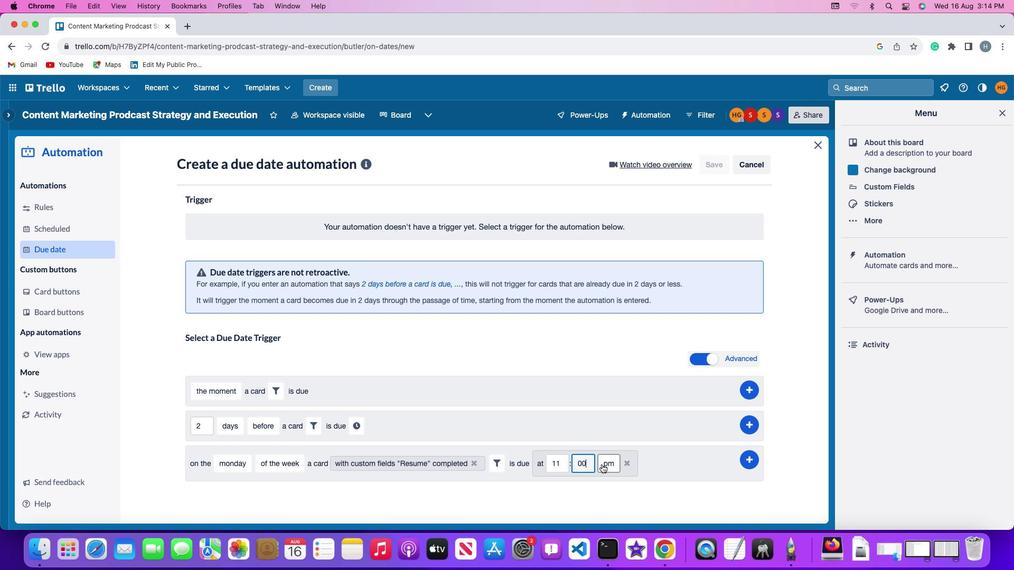 
Action: Mouse pressed left at (602, 465)
Screenshot: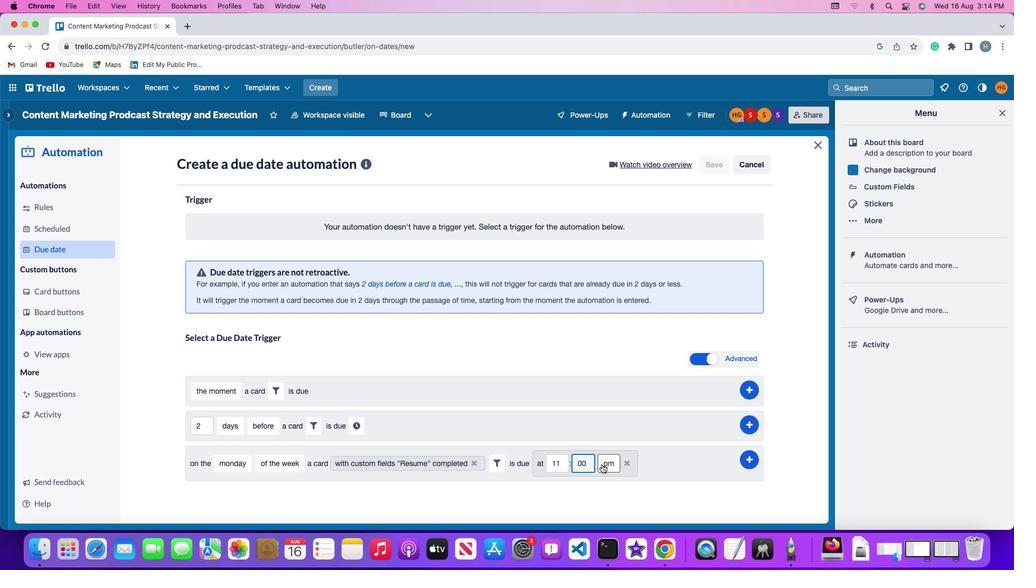 
Action: Mouse moved to (608, 486)
Screenshot: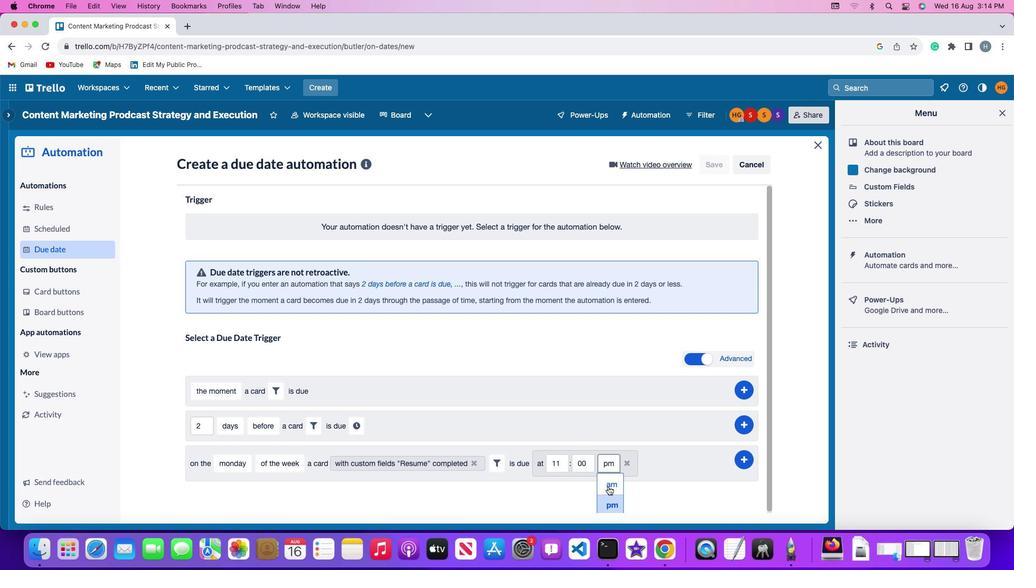 
Action: Mouse pressed left at (608, 486)
Screenshot: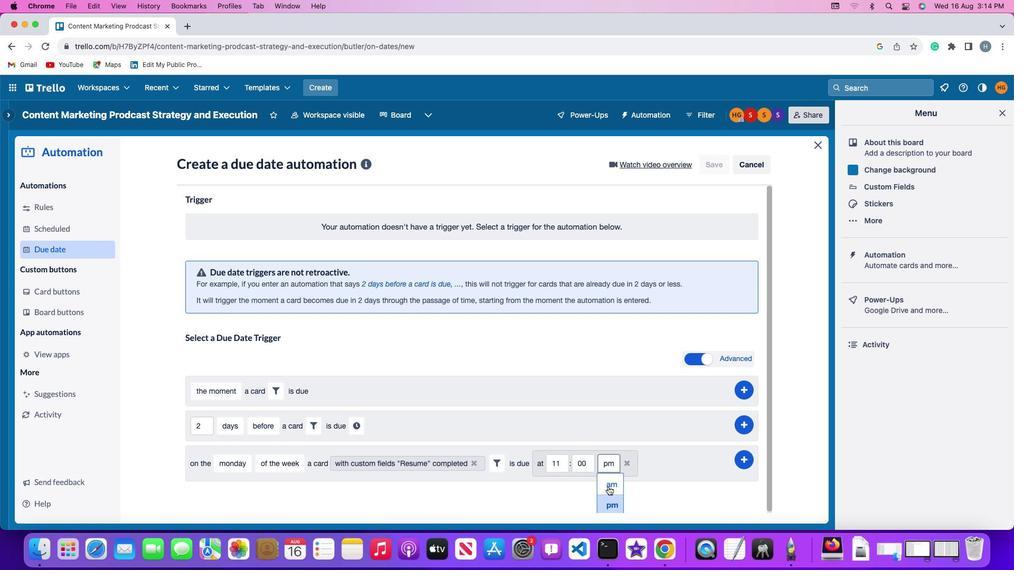 
Action: Mouse moved to (750, 459)
Screenshot: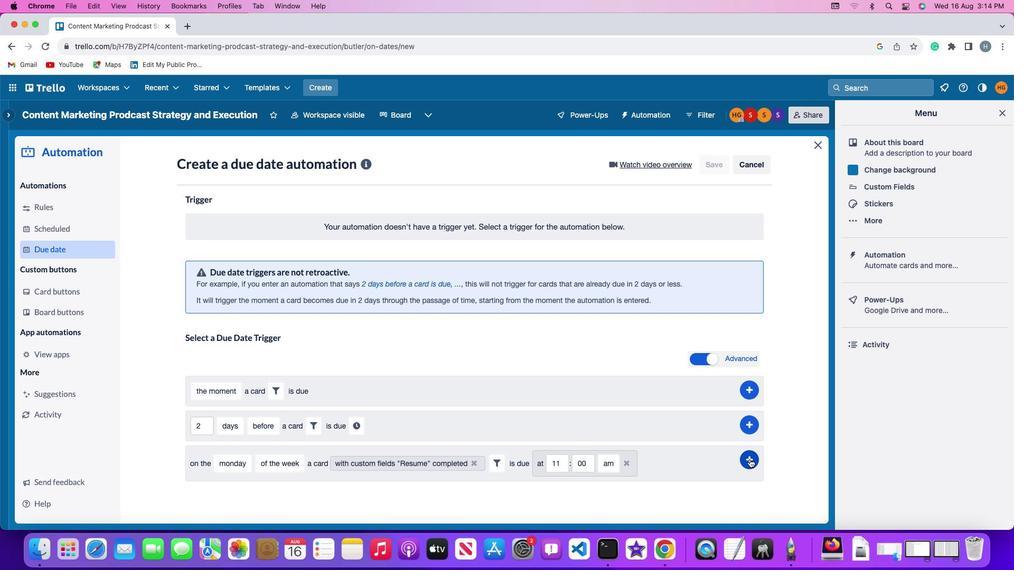 
Action: Mouse pressed left at (750, 459)
Screenshot: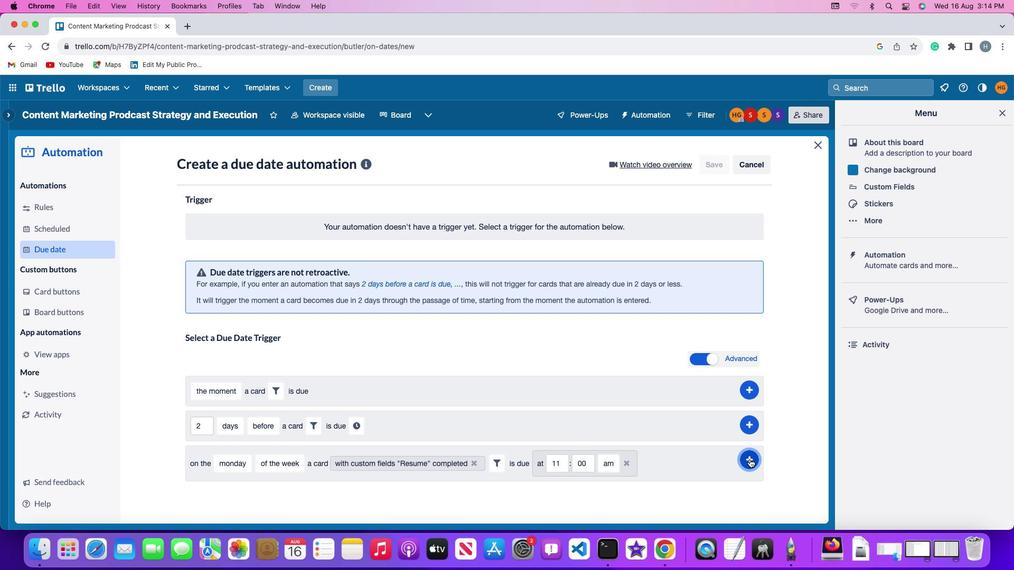 
Action: Mouse moved to (795, 397)
Screenshot: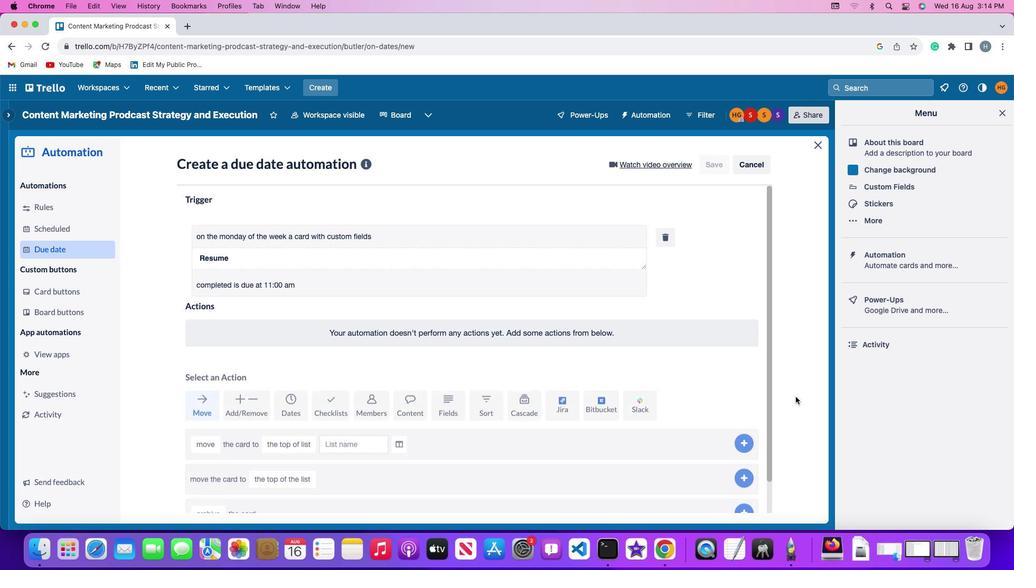 
